 Task: Assign Nikrathi889@gmail.com as Assignee of Child Issue ChildIssue0000000216 of Issue Issue0000000108 in Backlog  in Scrum Project Project0000000022 in Jira. Assign Nikrathi889@gmail.com as Assignee of Child Issue ChildIssue0000000217 of Issue Issue0000000109 in Backlog  in Scrum Project Project0000000022 in Jira. Assign Nikrathi889@gmail.com as Assignee of Child Issue ChildIssue0000000218 of Issue Issue0000000109 in Backlog  in Scrum Project Project0000000022 in Jira. Assign Nikrathi889@gmail.com as Assignee of Child Issue ChildIssue0000000219 of Issue Issue0000000110 in Backlog  in Scrum Project Project0000000022 in Jira. Assign Nikrathi889@gmail.com as Assignee of Child Issue ChildIssue0000000220 of Issue Issue0000000110 in Backlog  in Scrum Project Project0000000022 in Jira
Action: Mouse moved to (653, 441)
Screenshot: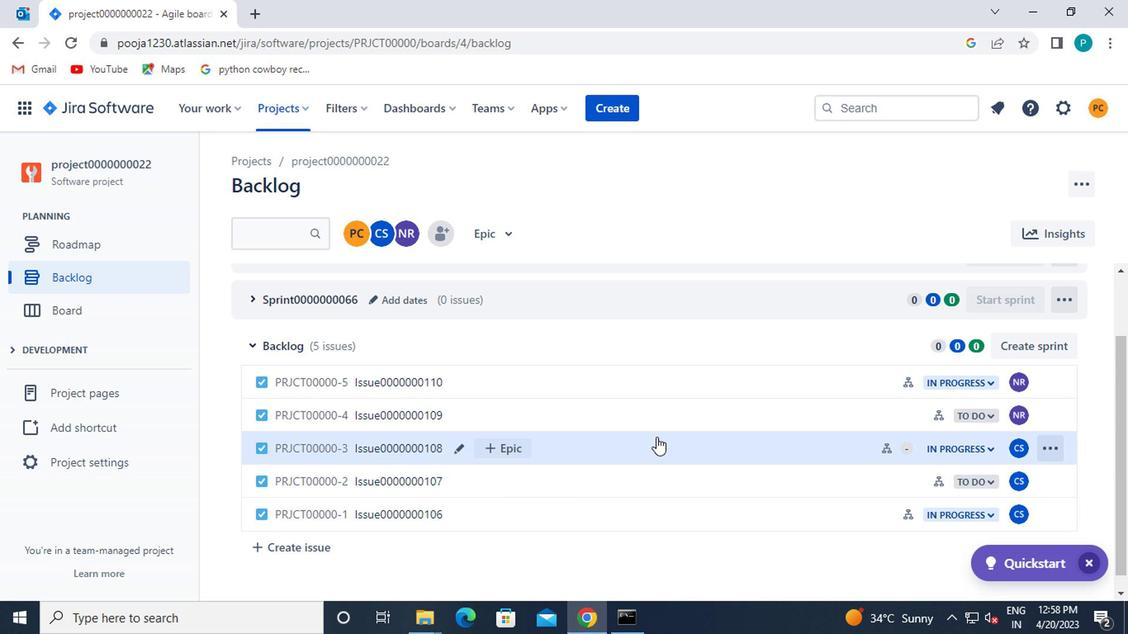 
Action: Mouse pressed left at (653, 441)
Screenshot: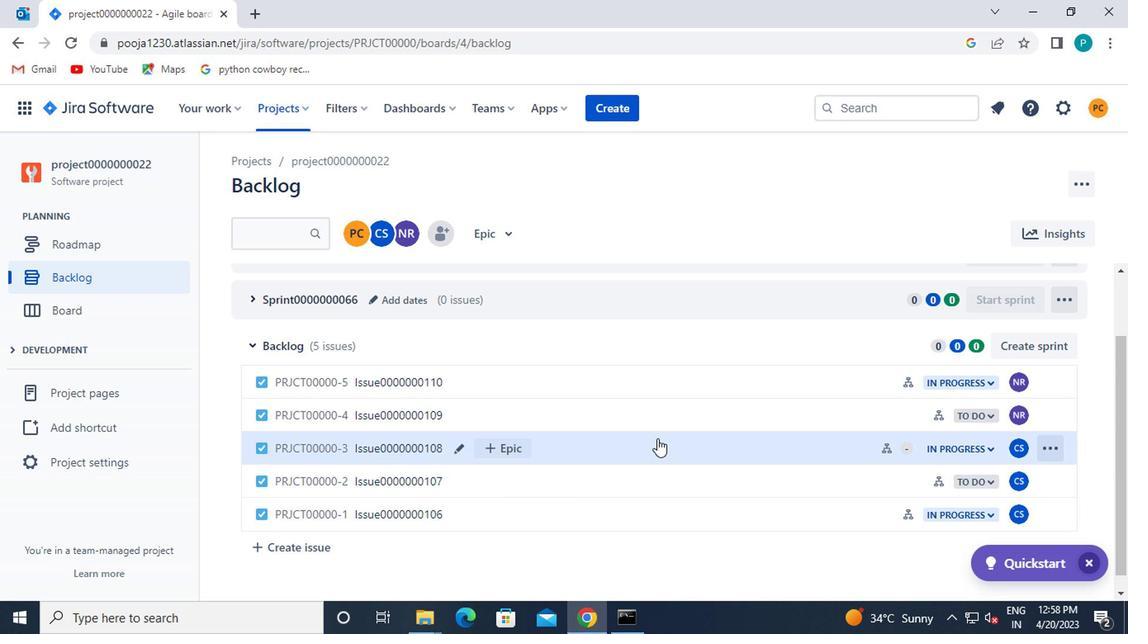 
Action: Mouse moved to (823, 357)
Screenshot: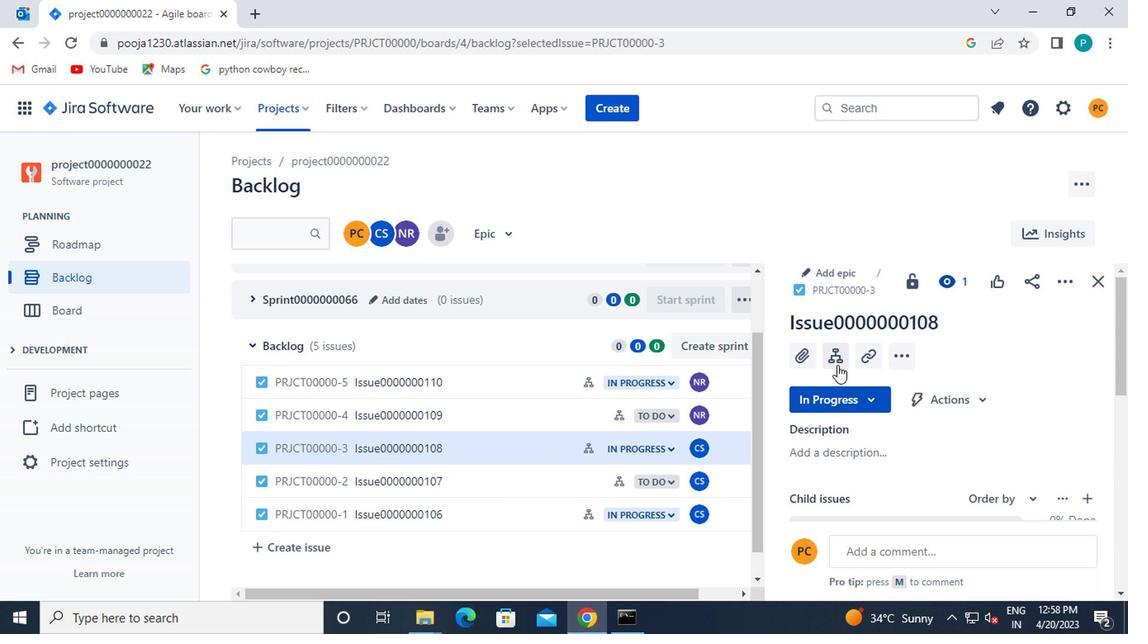 
Action: Mouse pressed left at (823, 357)
Screenshot: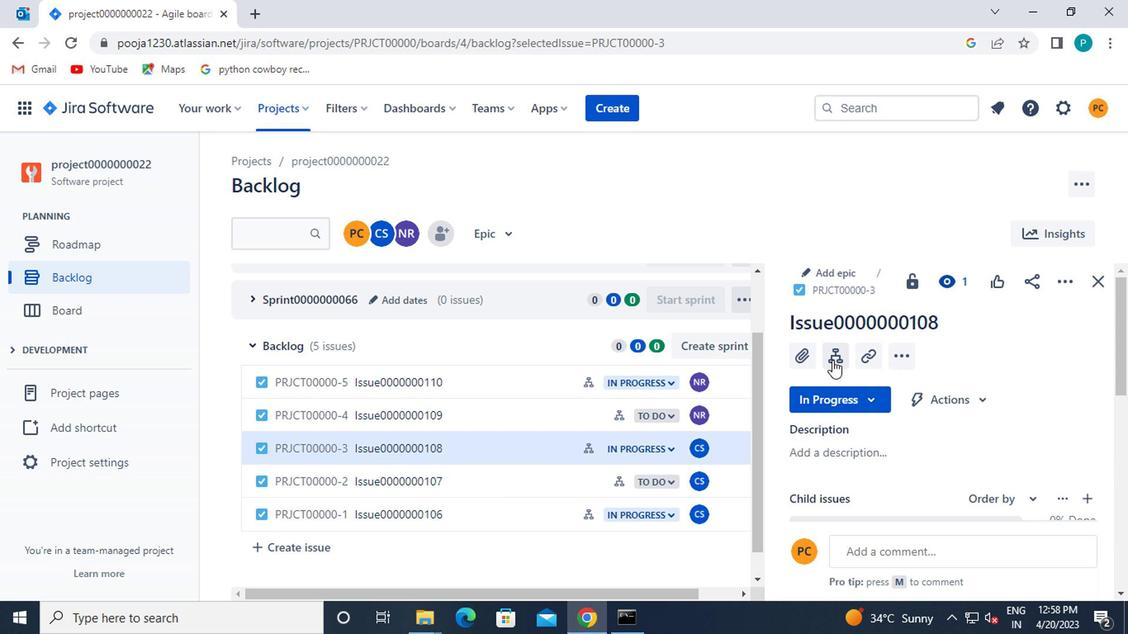 
Action: Mouse moved to (1012, 377)
Screenshot: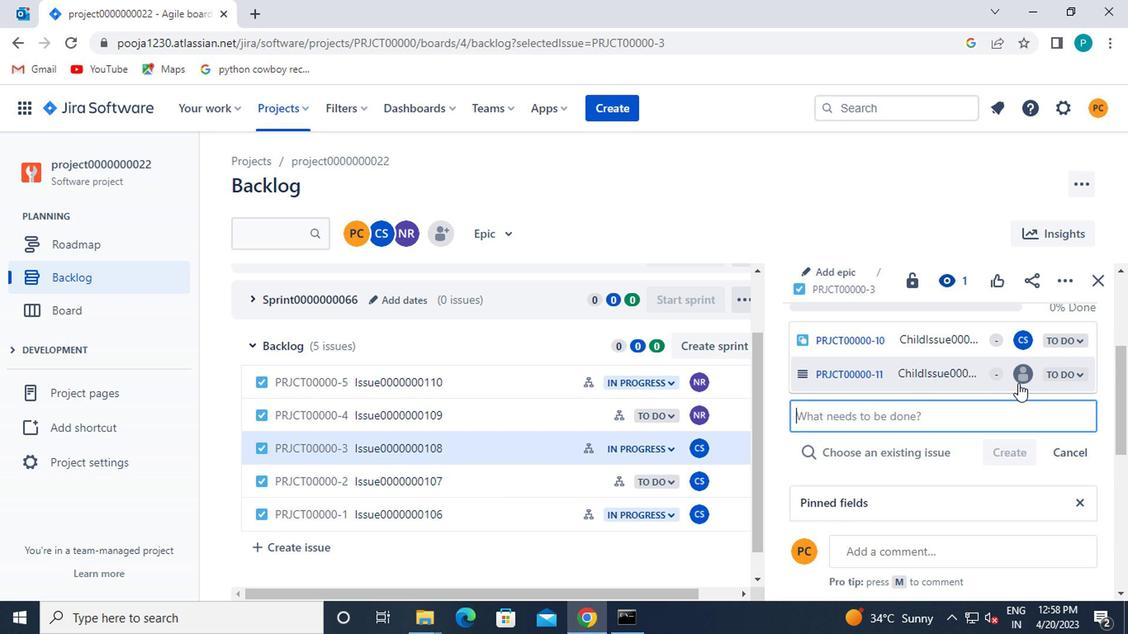 
Action: Mouse pressed left at (1012, 377)
Screenshot: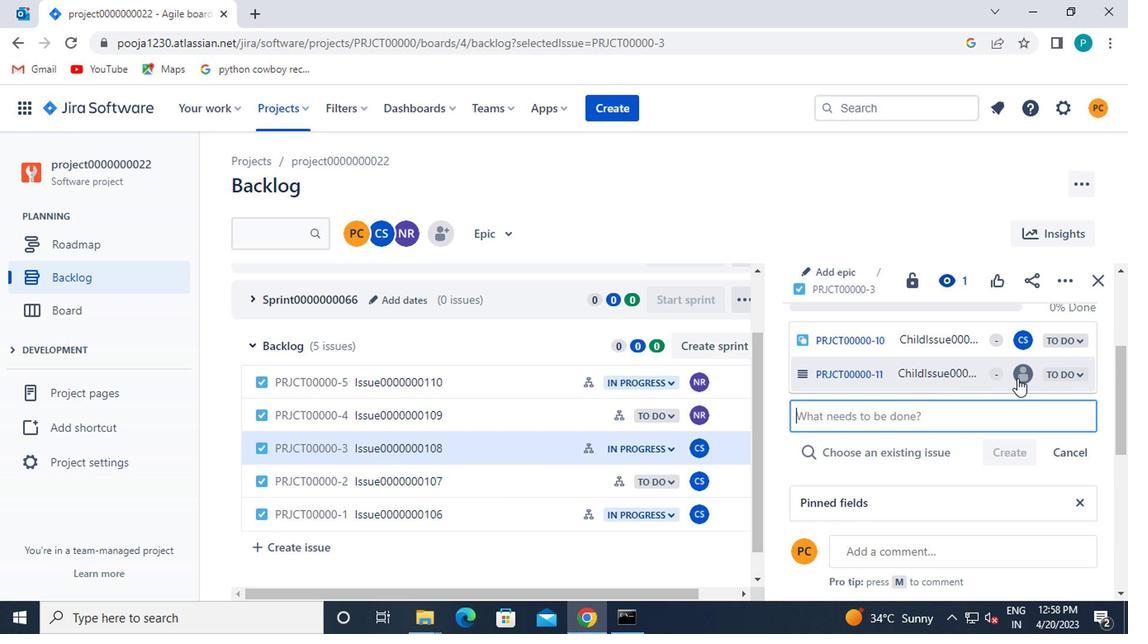 
Action: Mouse moved to (874, 441)
Screenshot: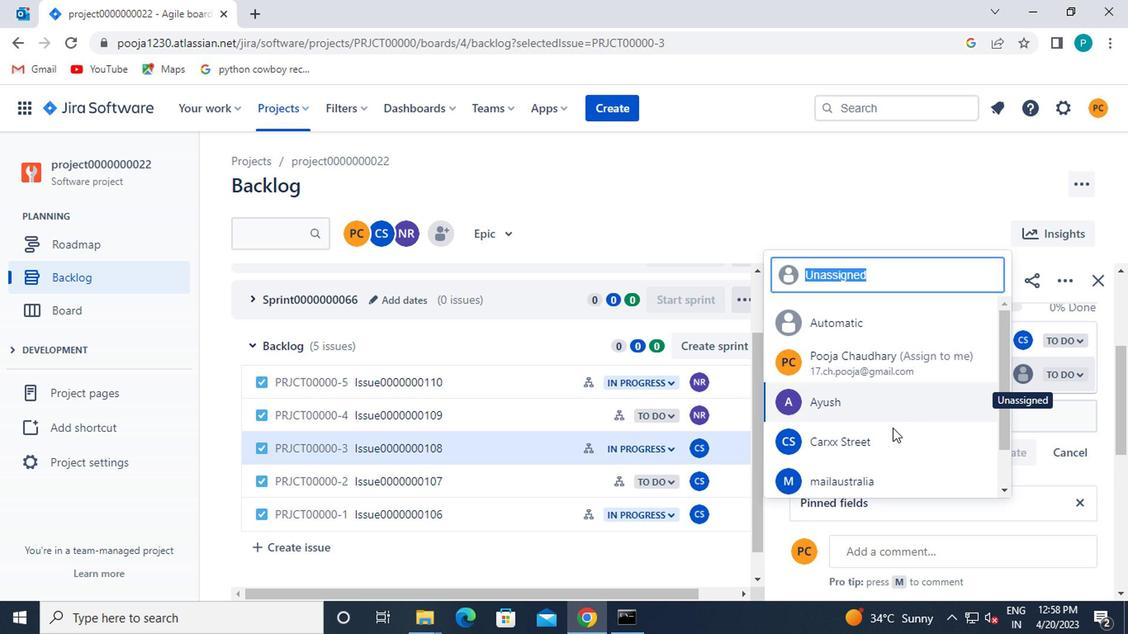 
Action: Mouse scrolled (874, 440) with delta (0, -1)
Screenshot: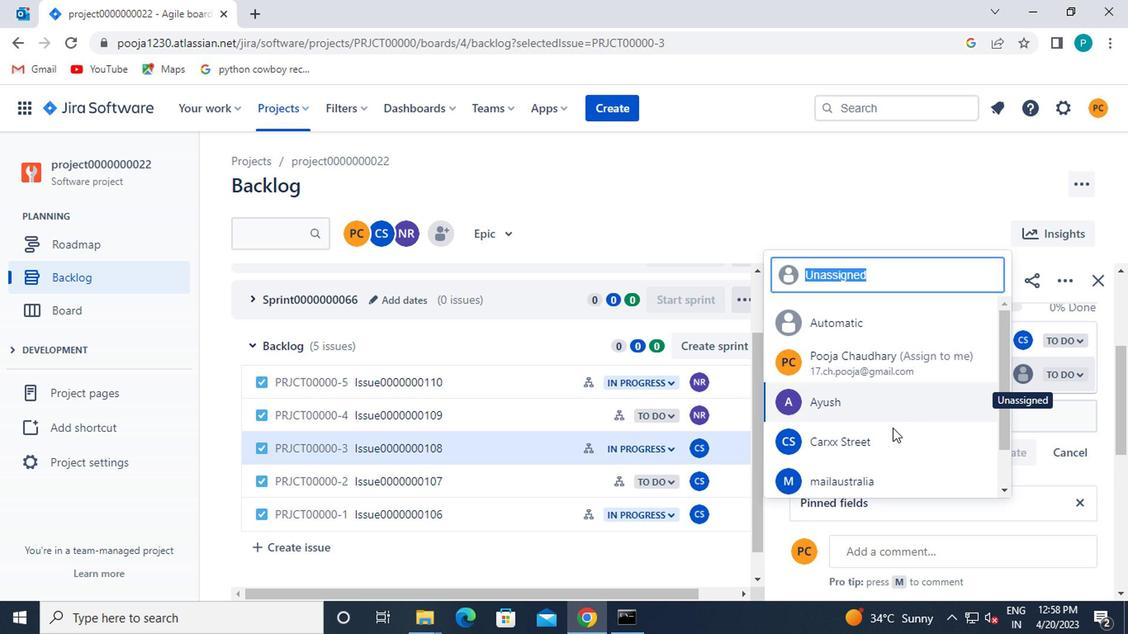
Action: Mouse moved to (872, 445)
Screenshot: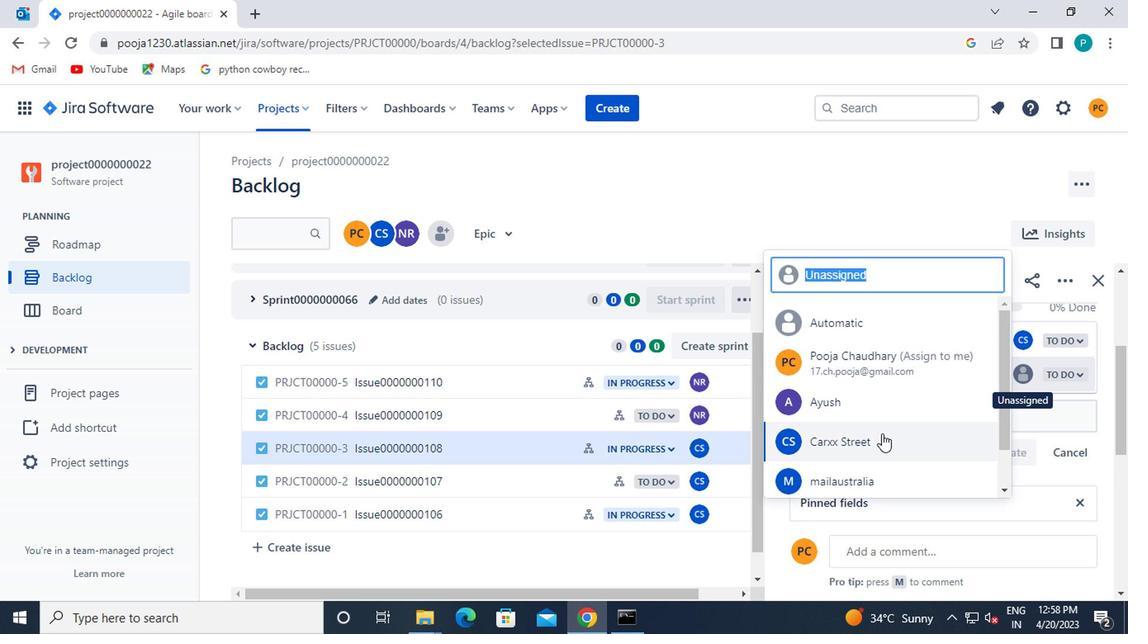 
Action: Mouse scrolled (872, 445) with delta (0, 0)
Screenshot: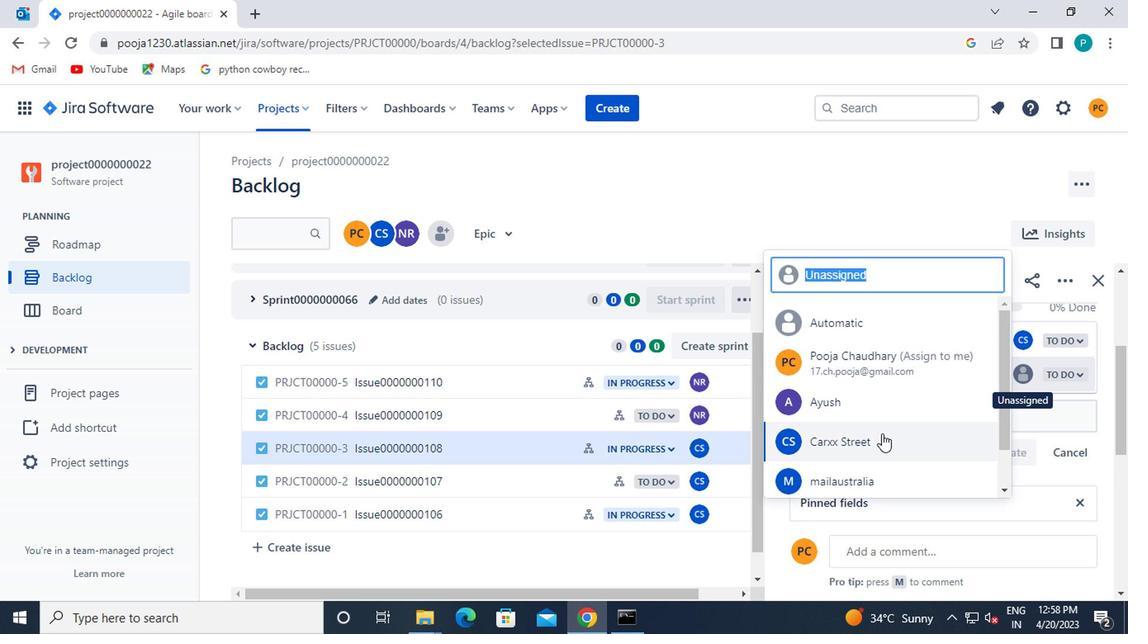 
Action: Mouse moved to (866, 463)
Screenshot: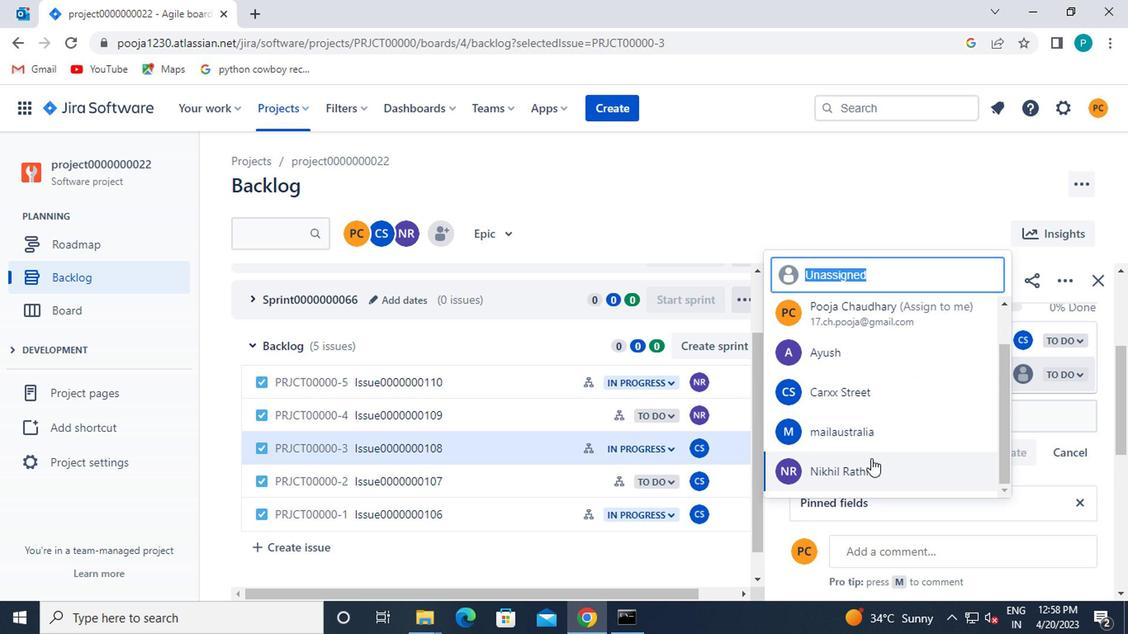 
Action: Mouse pressed left at (866, 463)
Screenshot: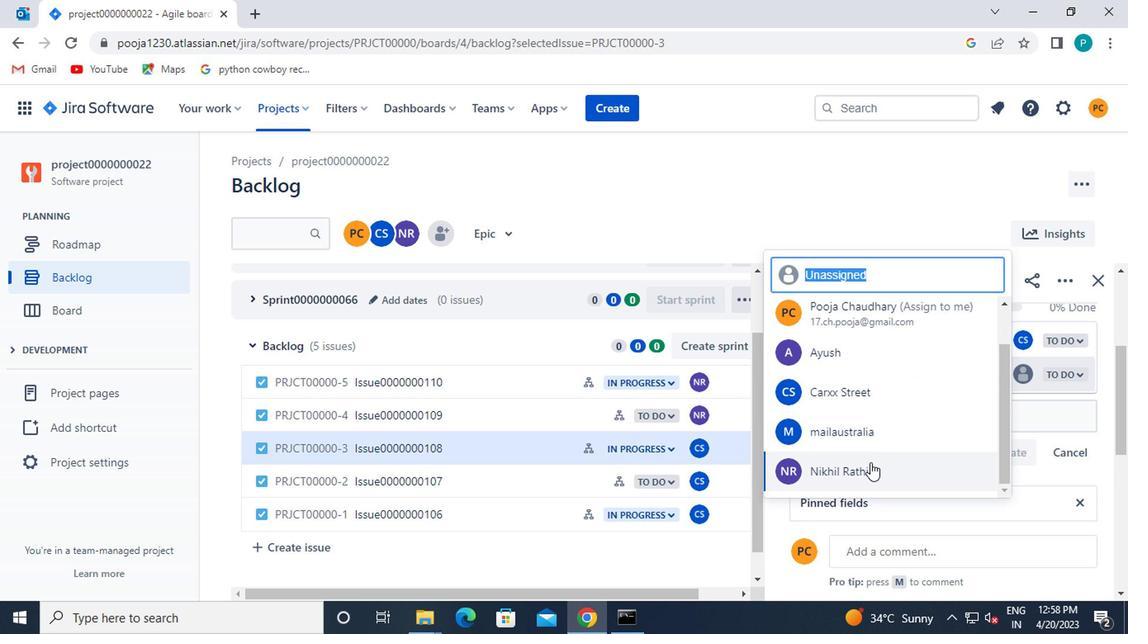 
Action: Mouse moved to (560, 411)
Screenshot: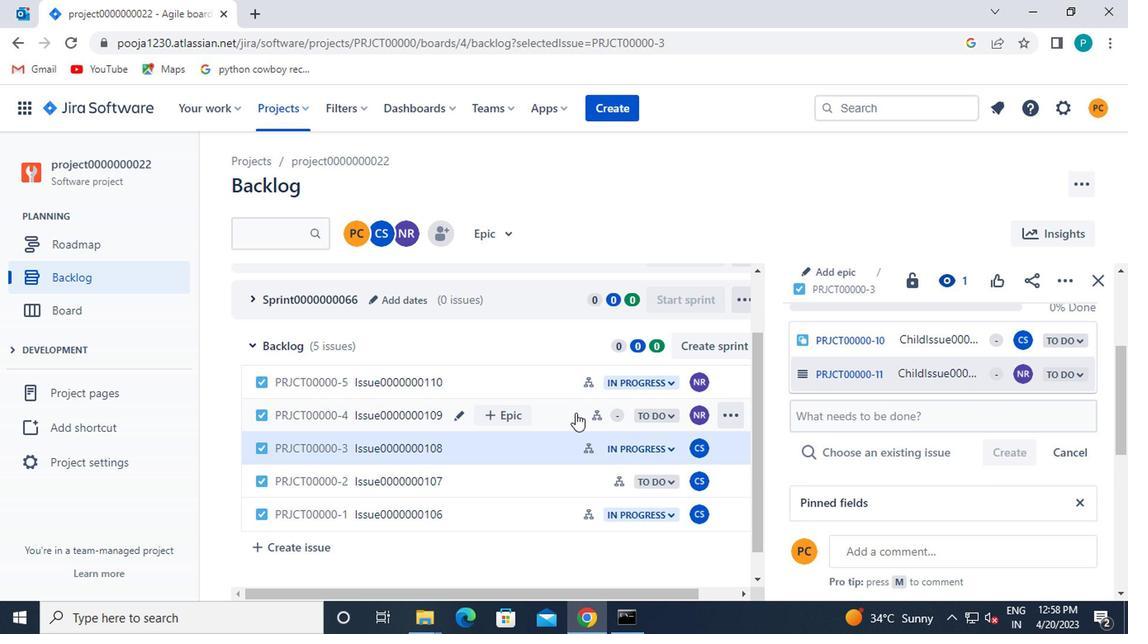 
Action: Mouse pressed left at (560, 411)
Screenshot: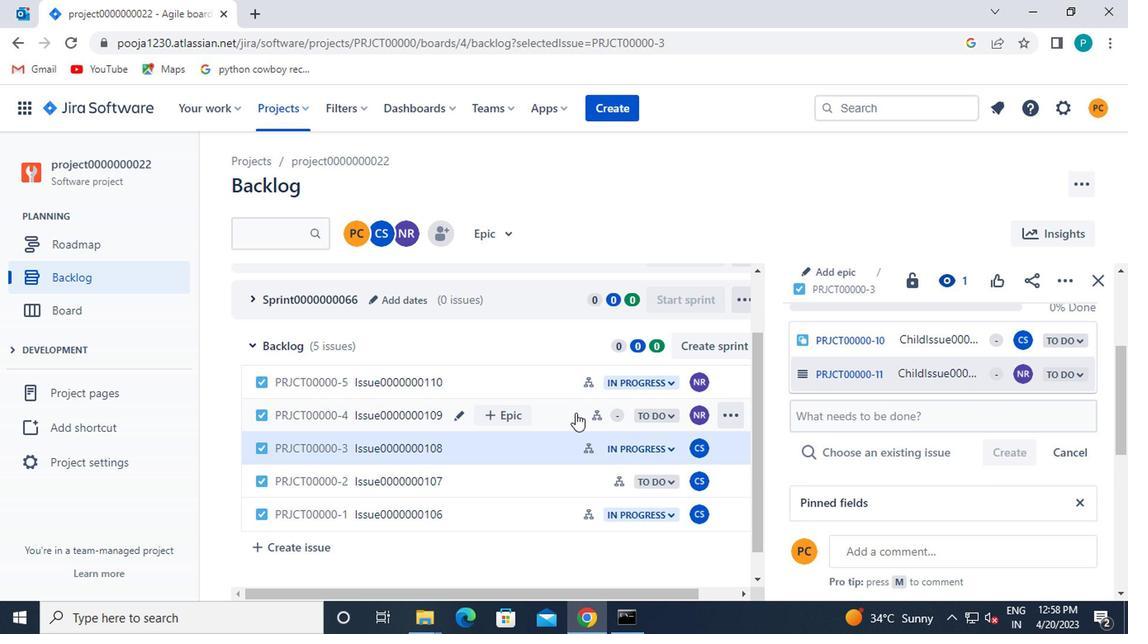 
Action: Mouse moved to (827, 360)
Screenshot: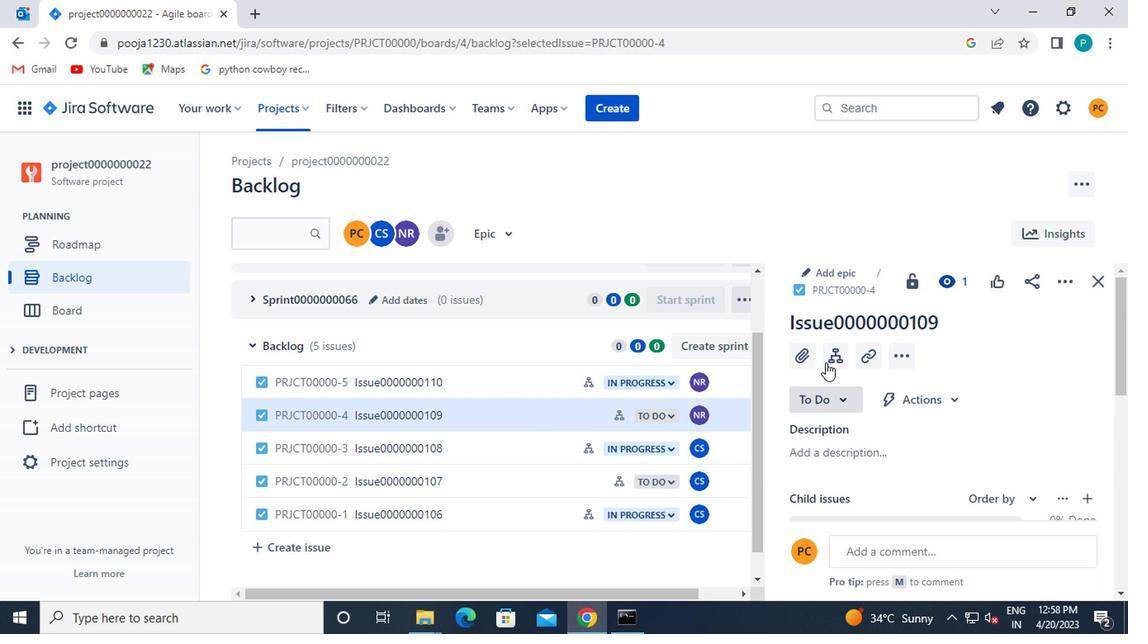
Action: Mouse pressed left at (827, 360)
Screenshot: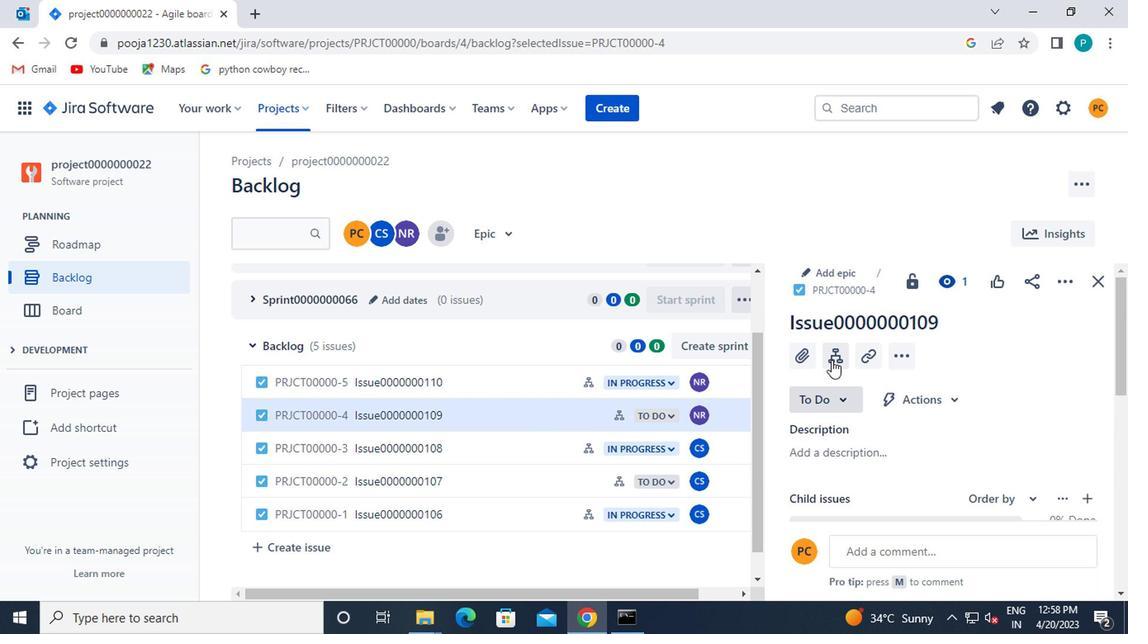 
Action: Mouse moved to (1018, 339)
Screenshot: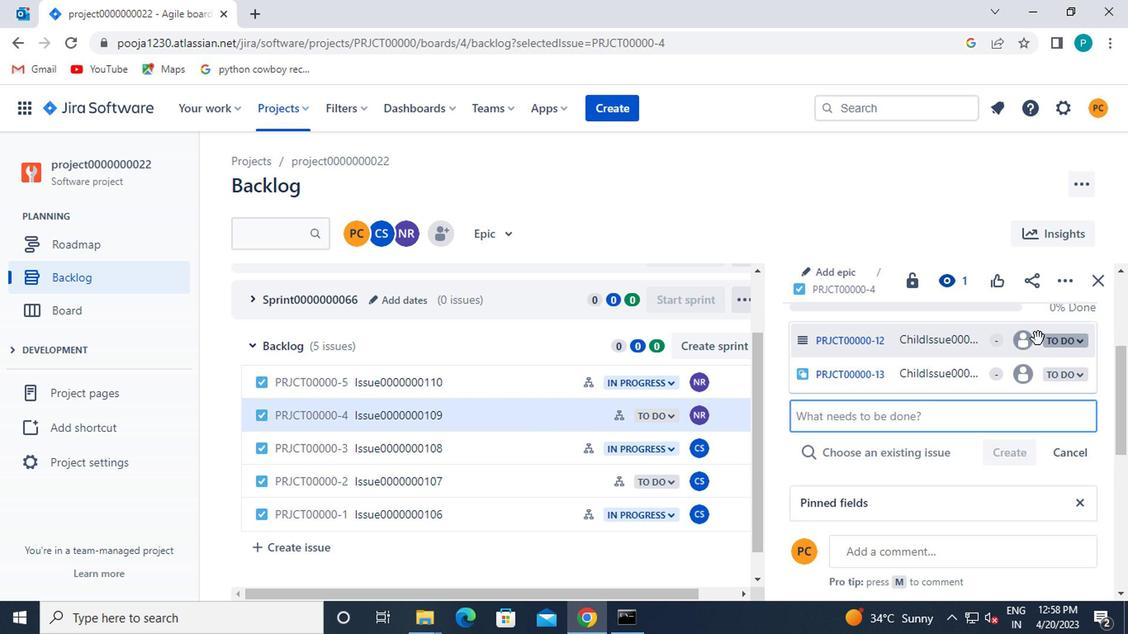 
Action: Mouse pressed left at (1018, 339)
Screenshot: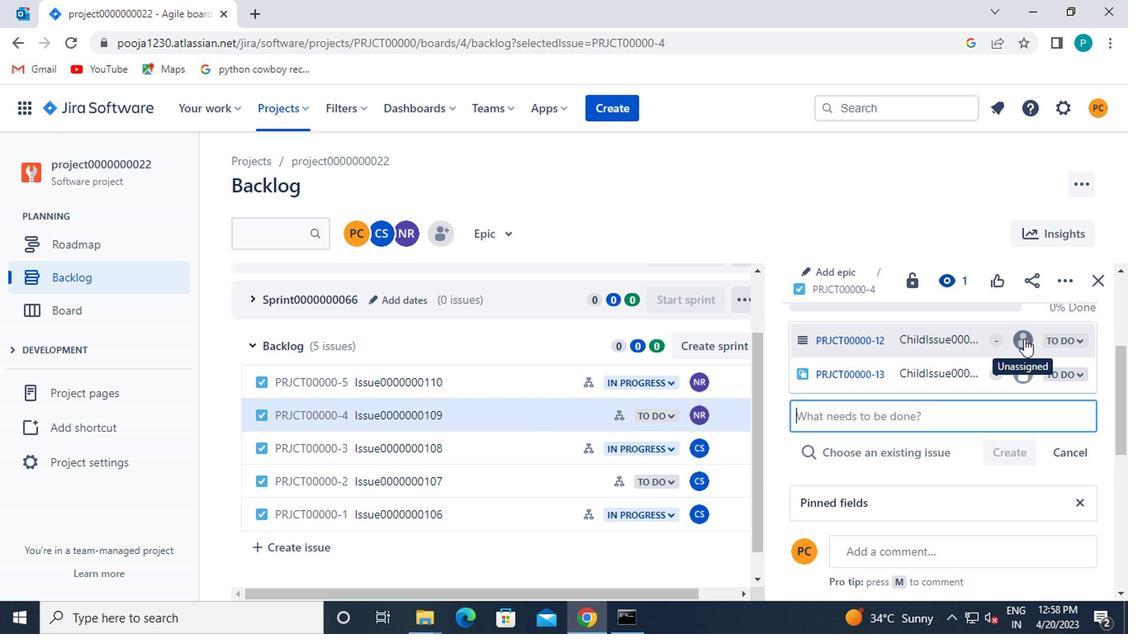 
Action: Mouse moved to (858, 445)
Screenshot: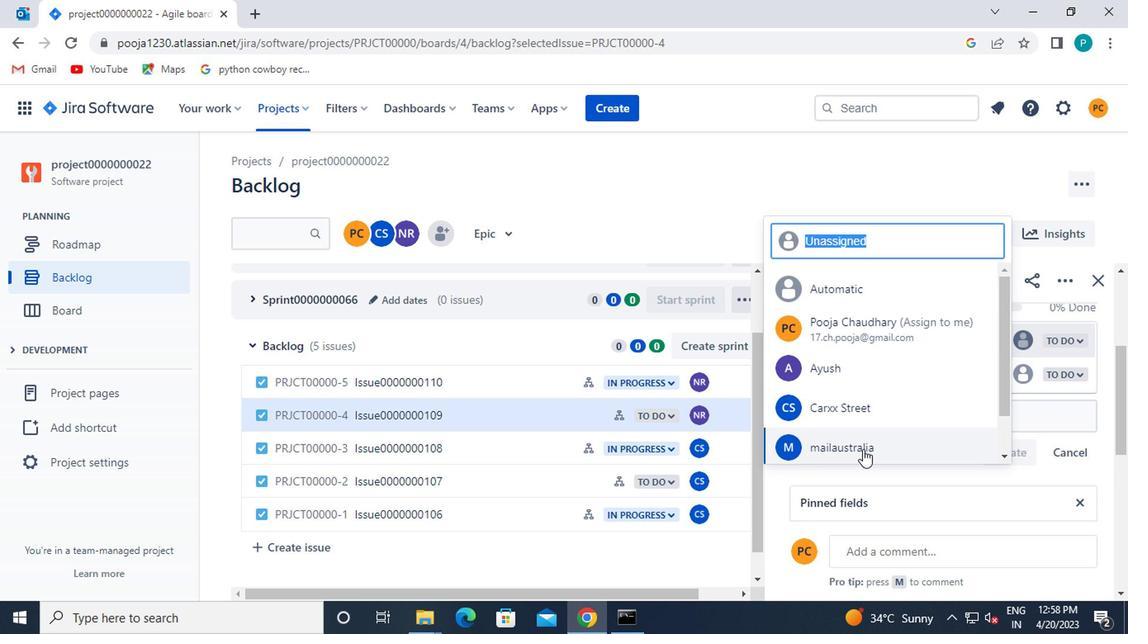 
Action: Mouse scrolled (858, 445) with delta (0, 0)
Screenshot: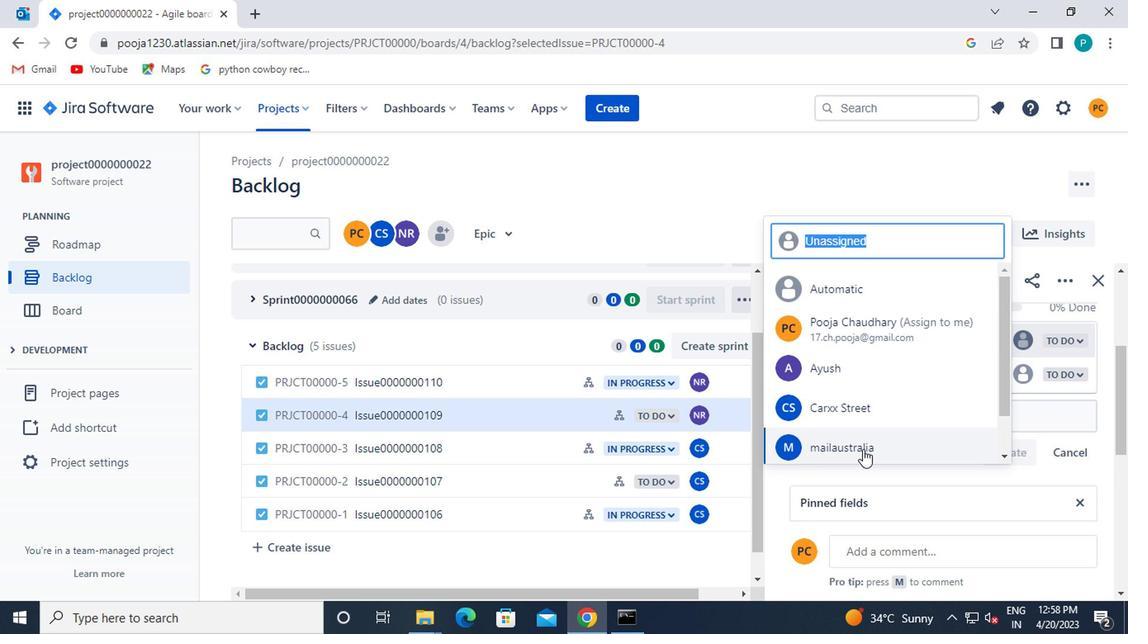
Action: Mouse scrolled (858, 445) with delta (0, 0)
Screenshot: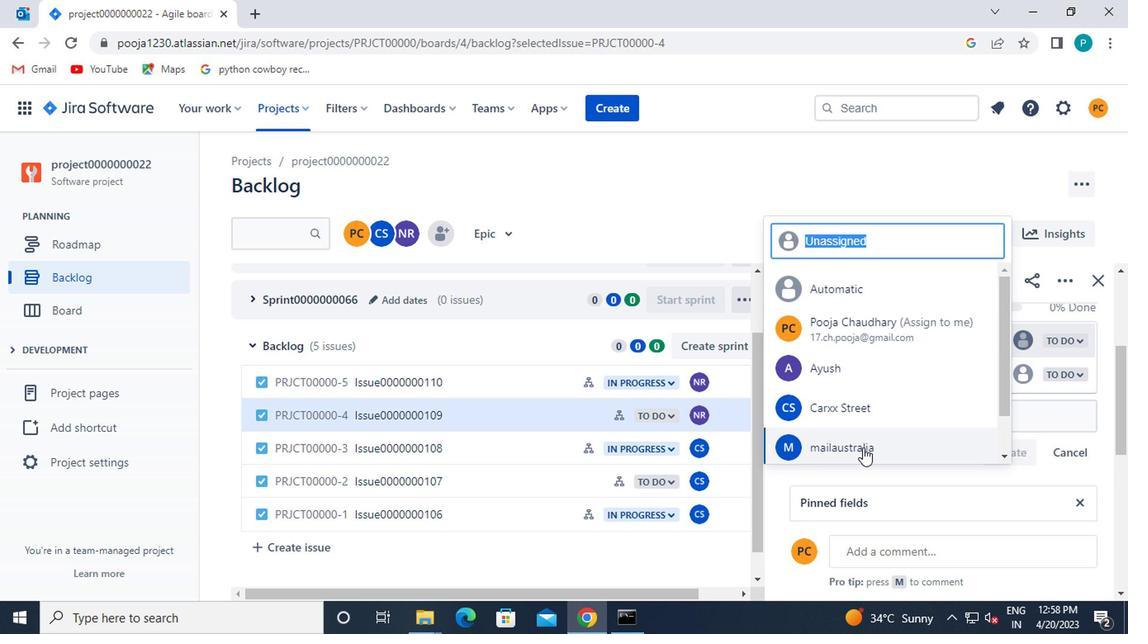
Action: Mouse moved to (856, 441)
Screenshot: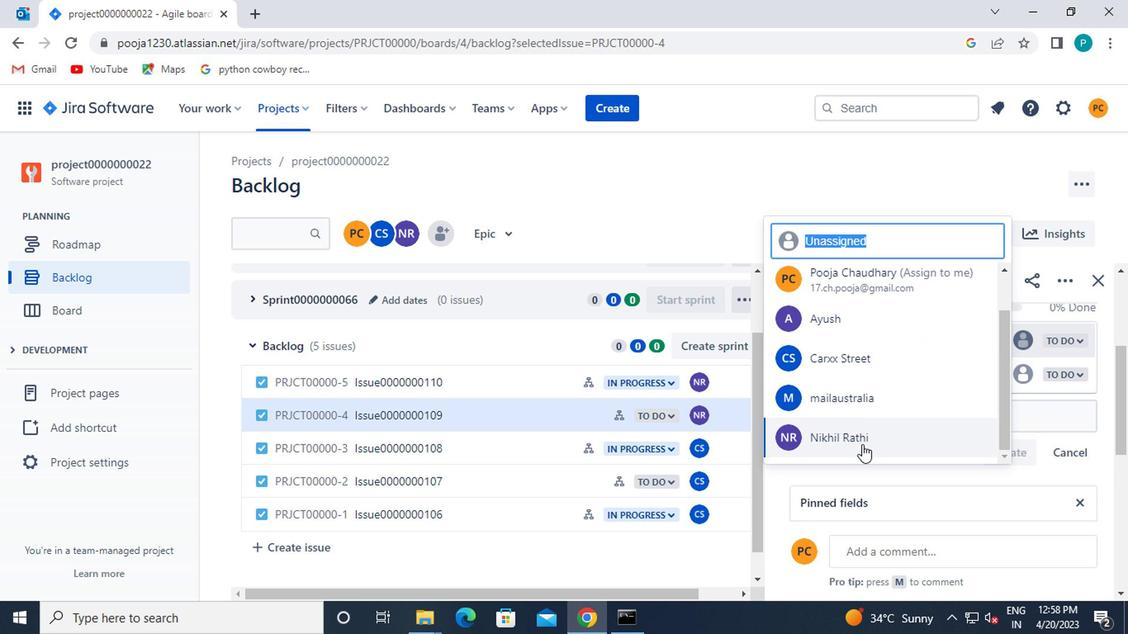 
Action: Mouse pressed left at (856, 441)
Screenshot: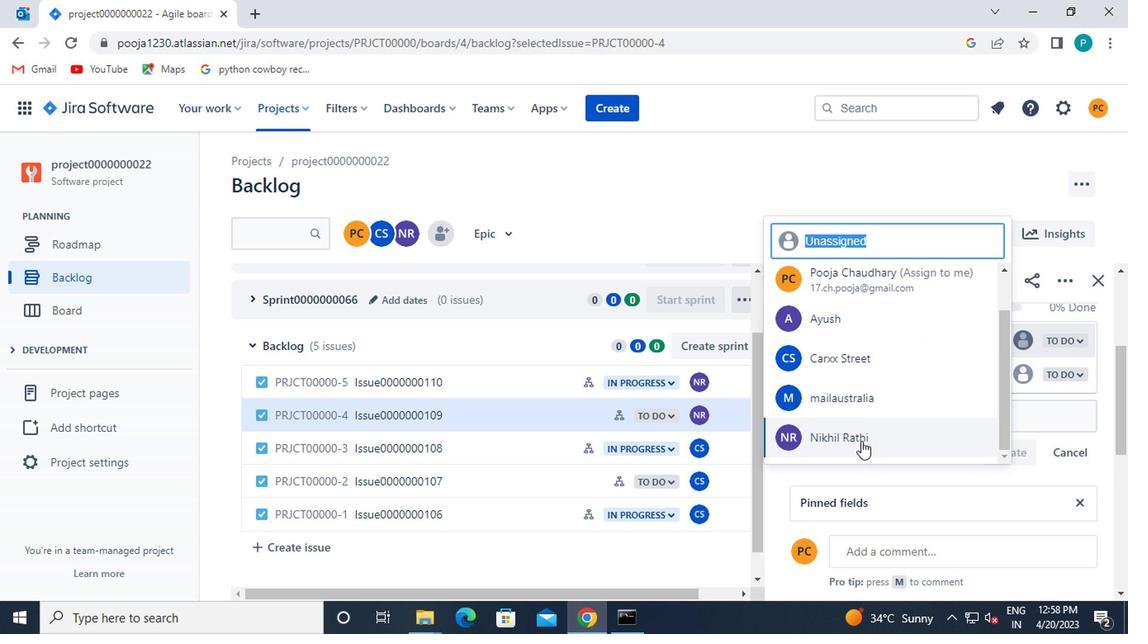 
Action: Mouse moved to (1014, 376)
Screenshot: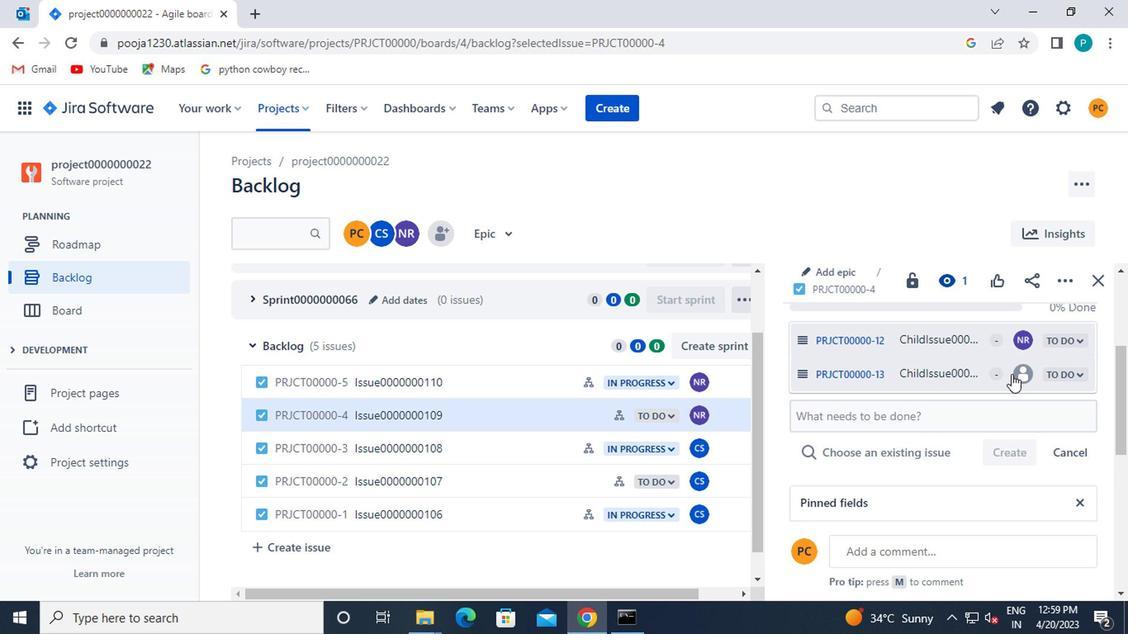 
Action: Mouse pressed left at (1014, 376)
Screenshot: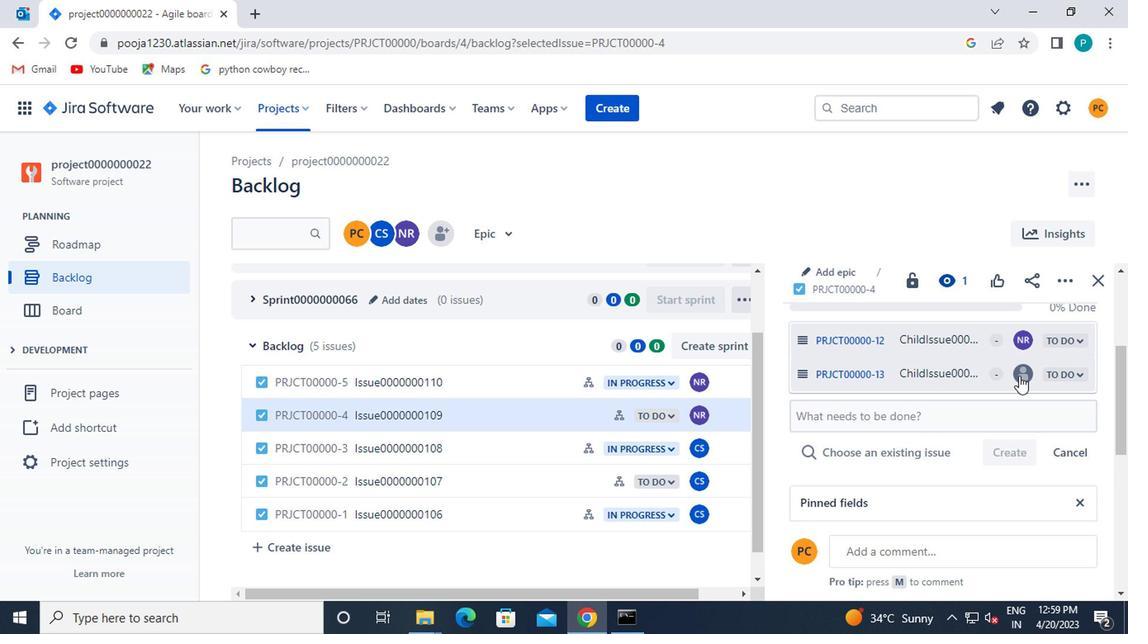 
Action: Mouse moved to (924, 403)
Screenshot: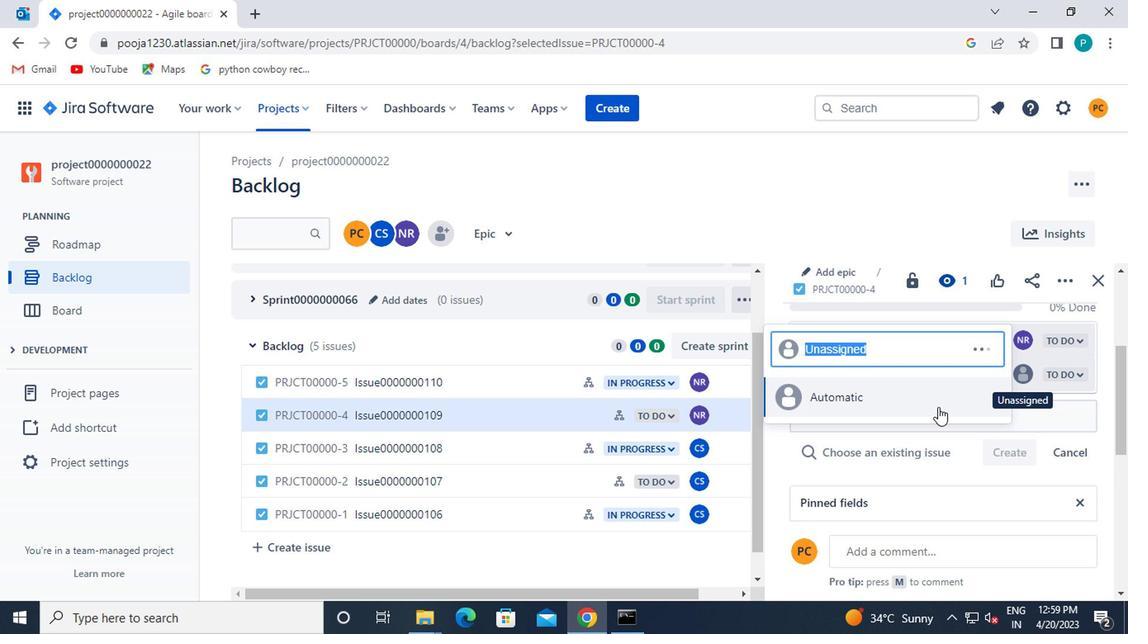 
Action: Mouse scrolled (924, 401) with delta (0, -1)
Screenshot: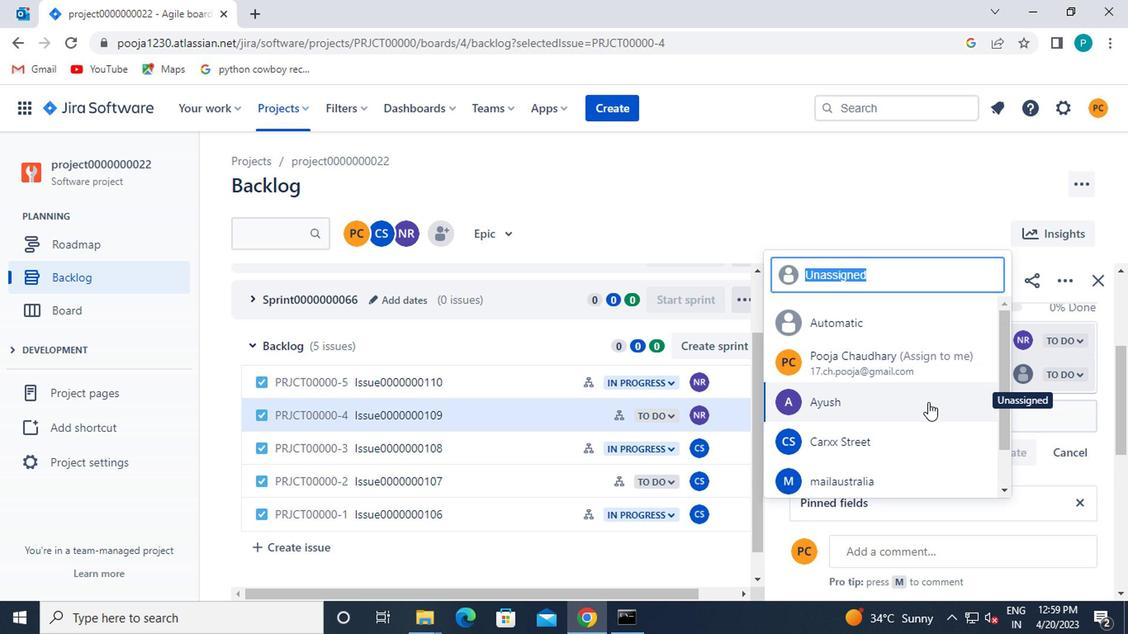 
Action: Mouse scrolled (924, 401) with delta (0, -1)
Screenshot: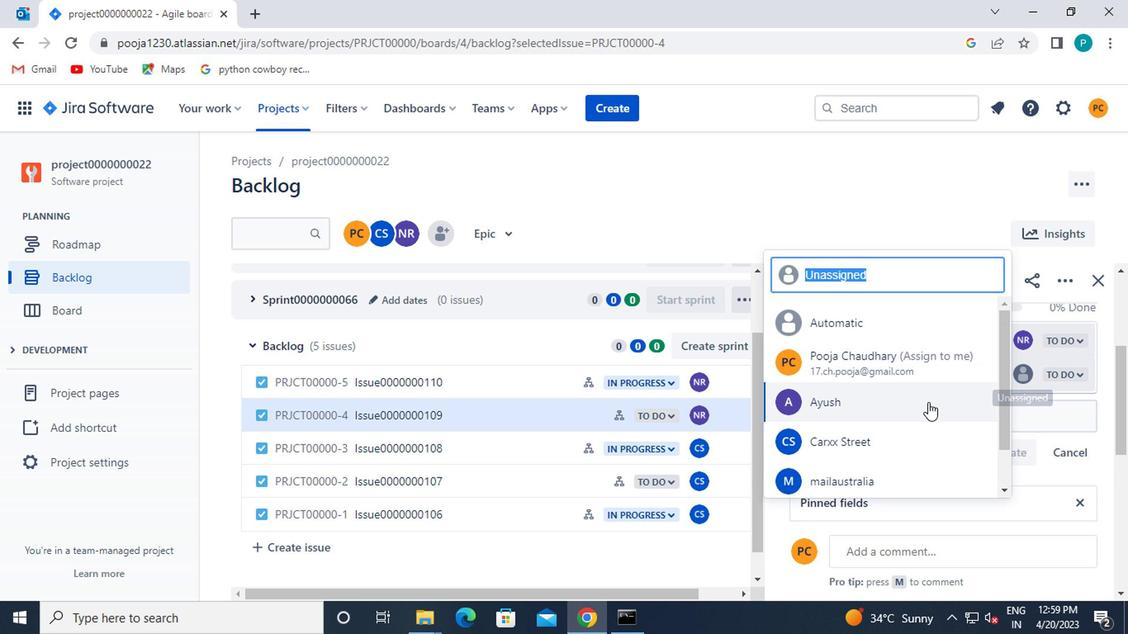 
Action: Mouse scrolled (924, 401) with delta (0, -1)
Screenshot: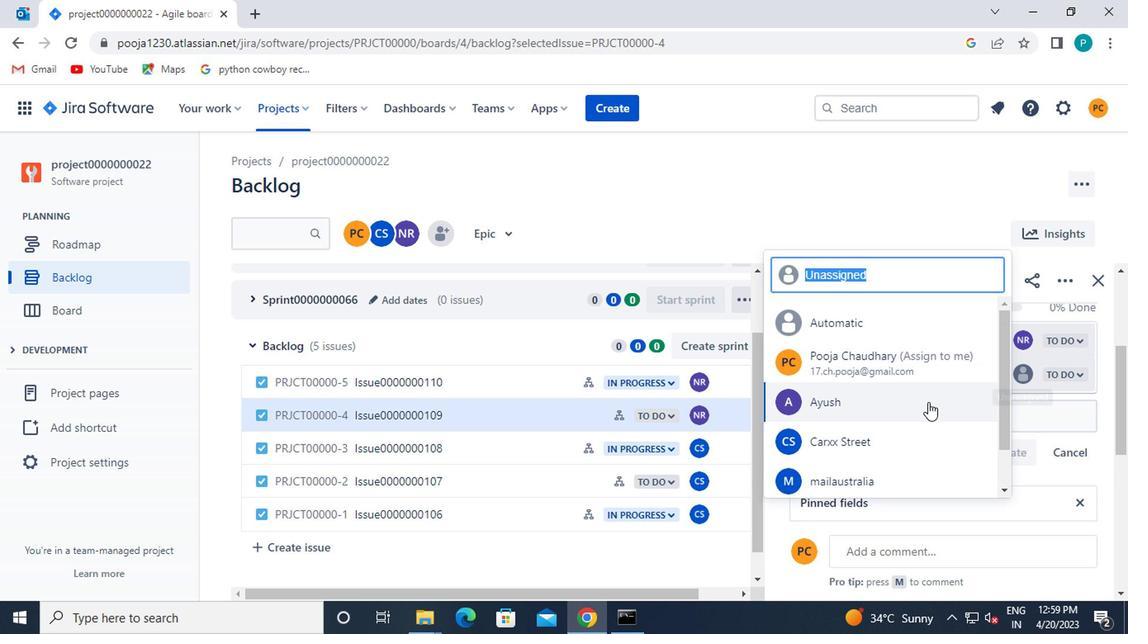 
Action: Mouse moved to (924, 403)
Screenshot: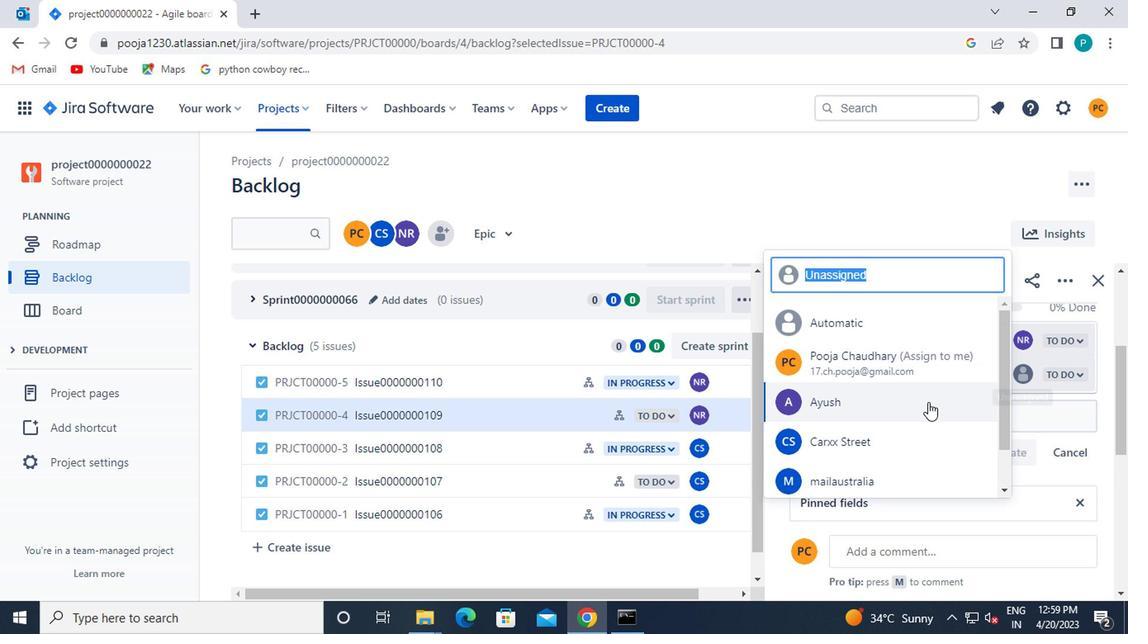
Action: Mouse scrolled (924, 401) with delta (0, -1)
Screenshot: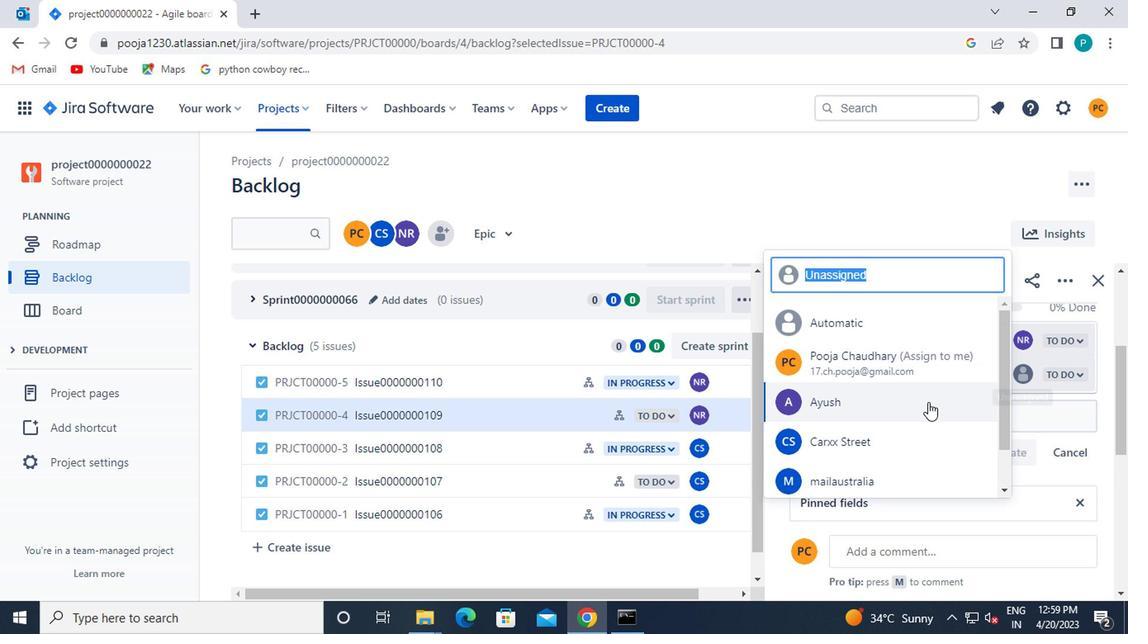 
Action: Mouse moved to (911, 468)
Screenshot: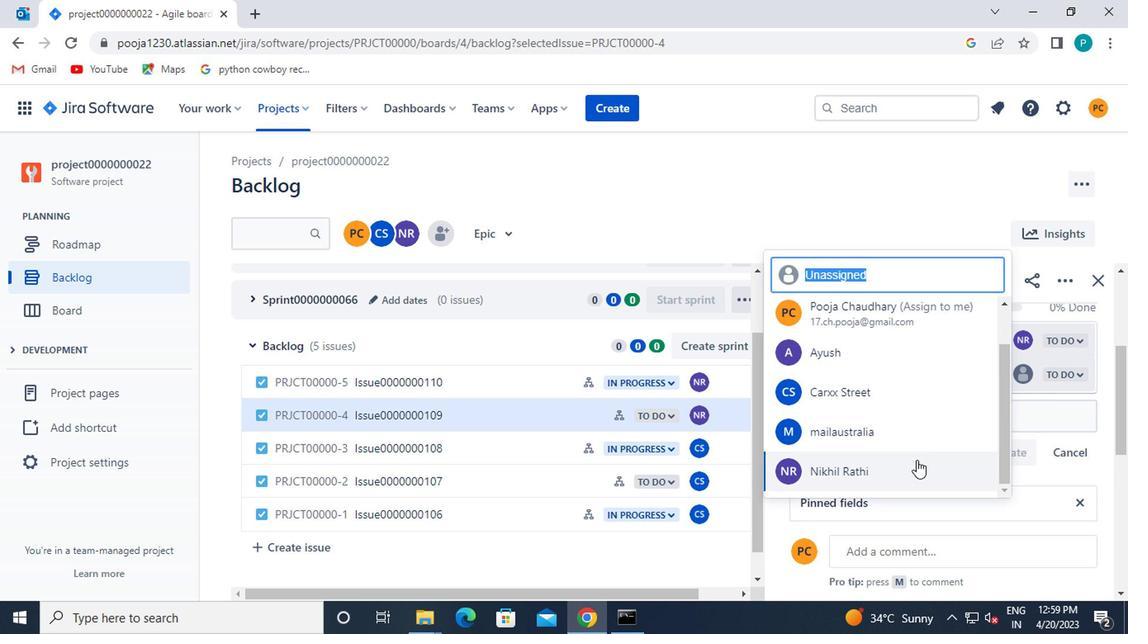 
Action: Mouse pressed left at (911, 468)
Screenshot: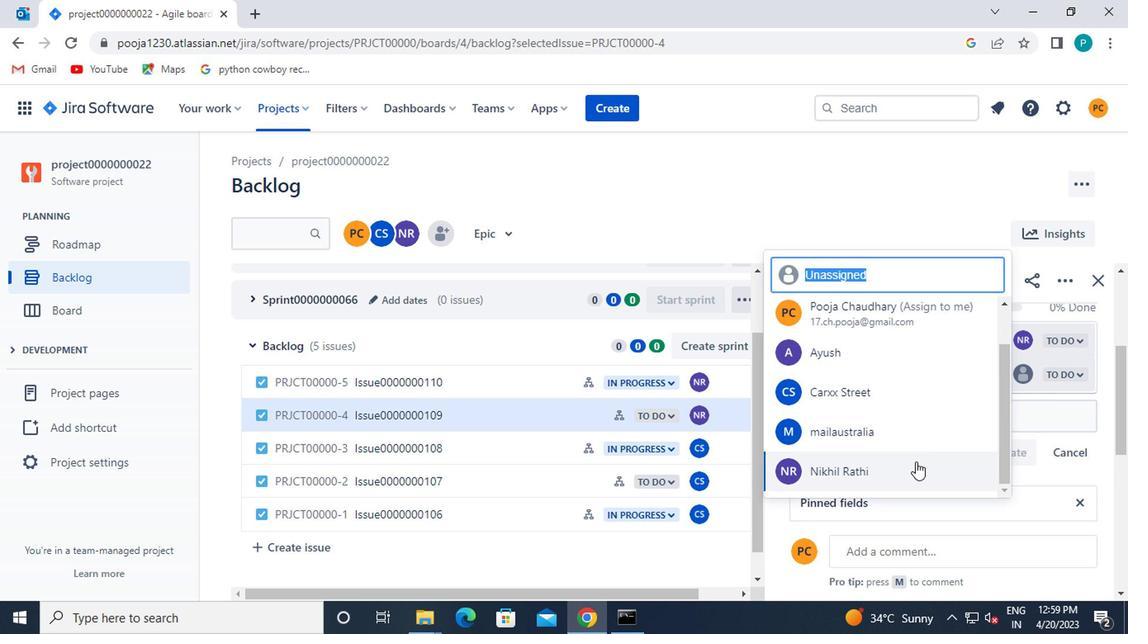 
Action: Mouse moved to (549, 383)
Screenshot: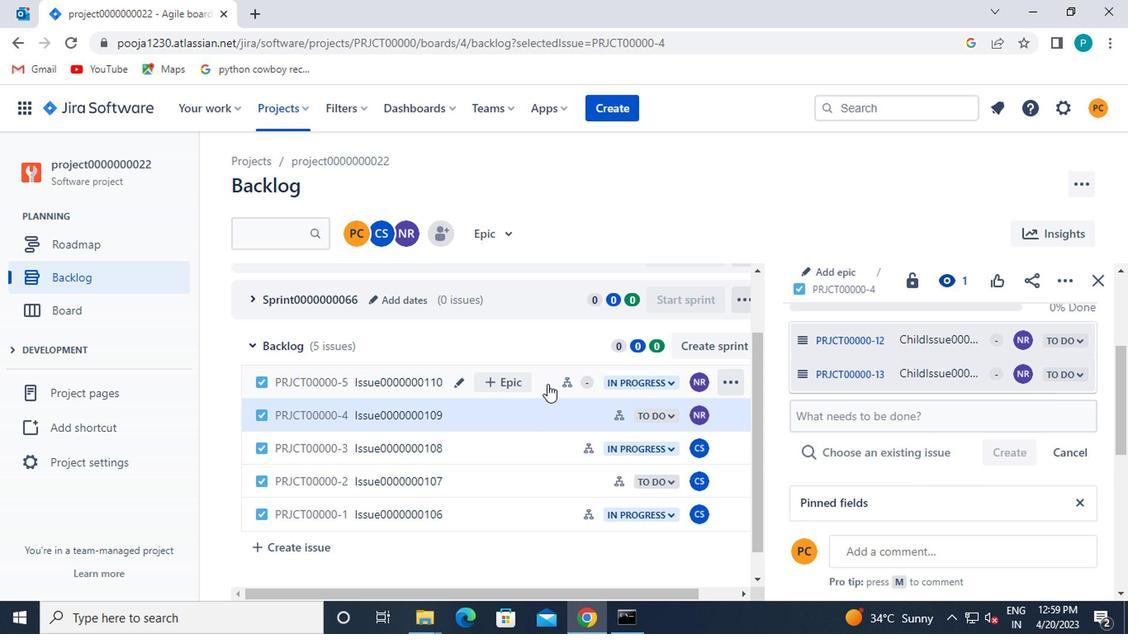 
Action: Mouse pressed left at (549, 383)
Screenshot: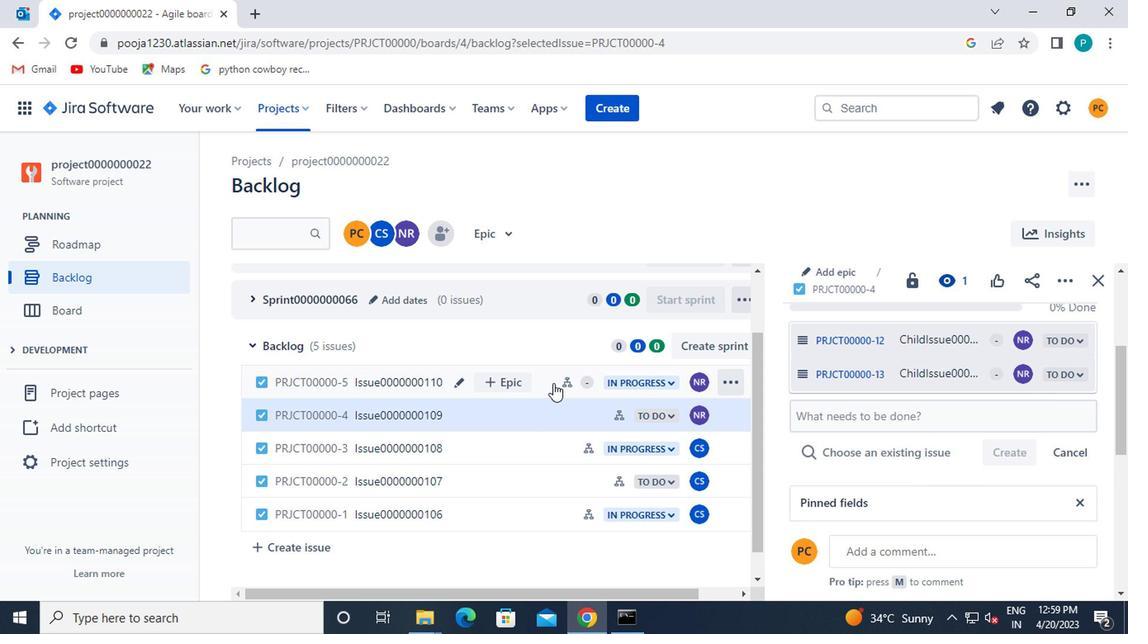 
Action: Mouse moved to (822, 355)
Screenshot: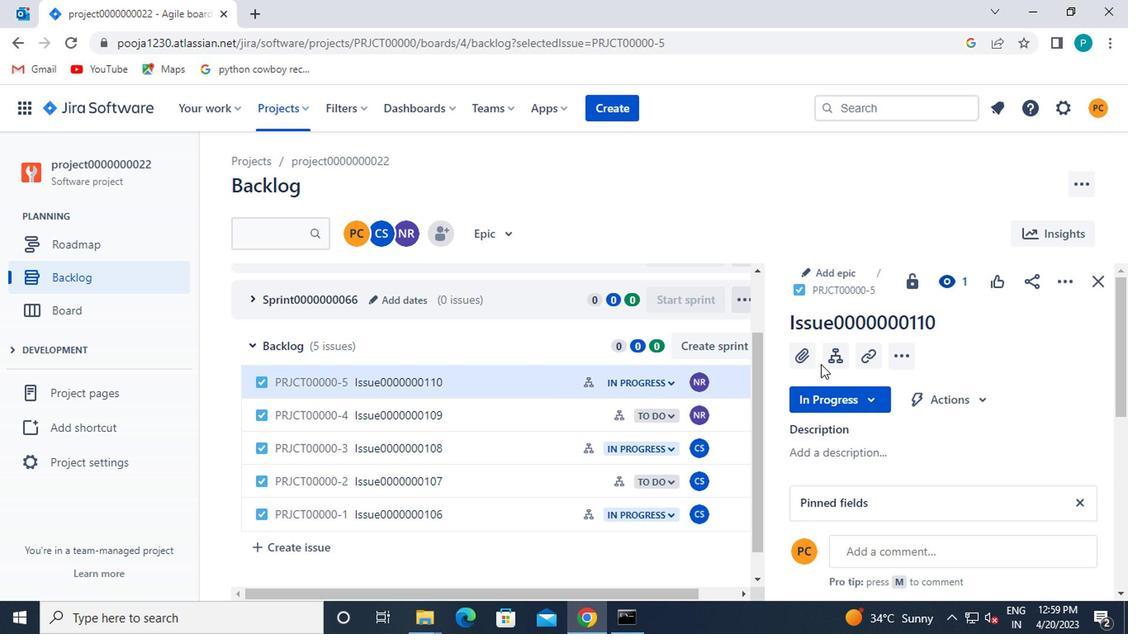 
Action: Mouse pressed left at (822, 355)
Screenshot: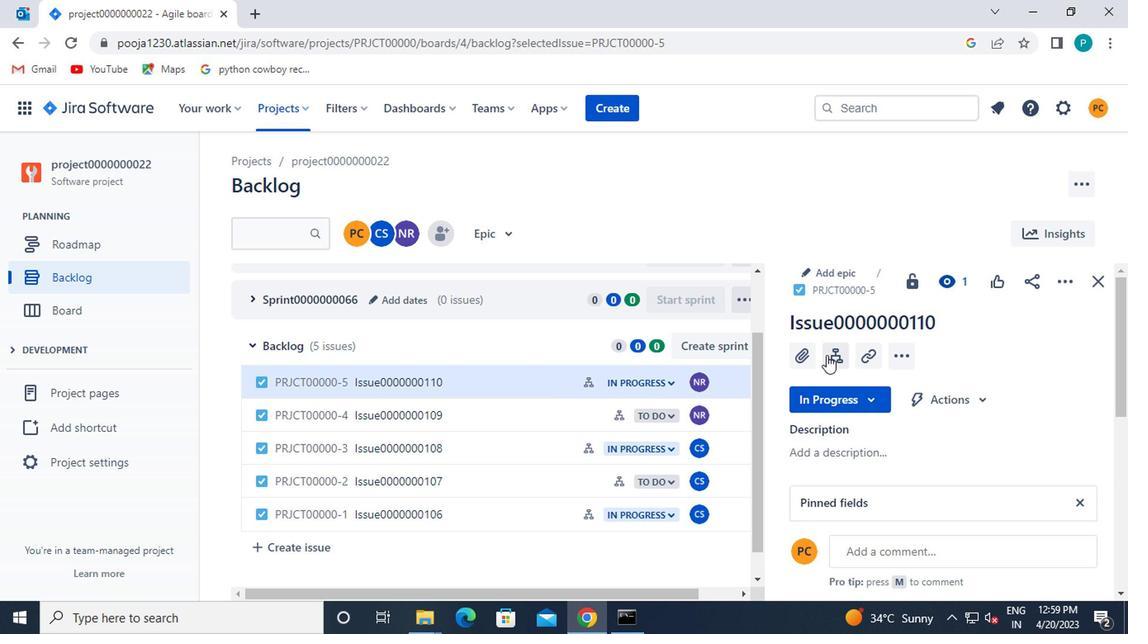 
Action: Mouse moved to (1021, 340)
Screenshot: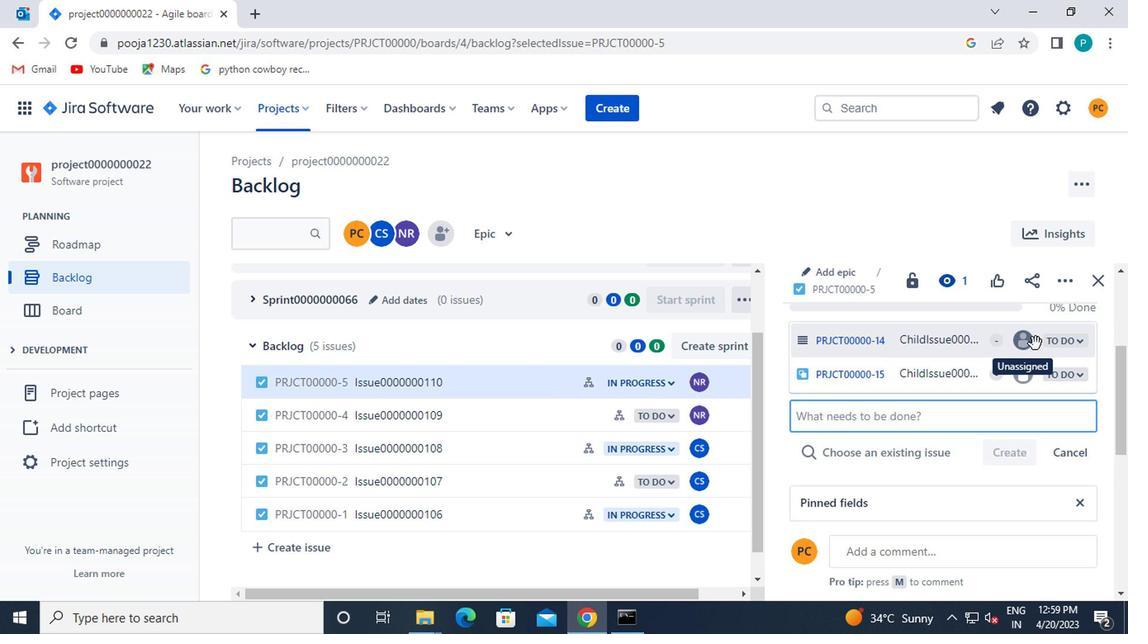 
Action: Mouse pressed left at (1021, 340)
Screenshot: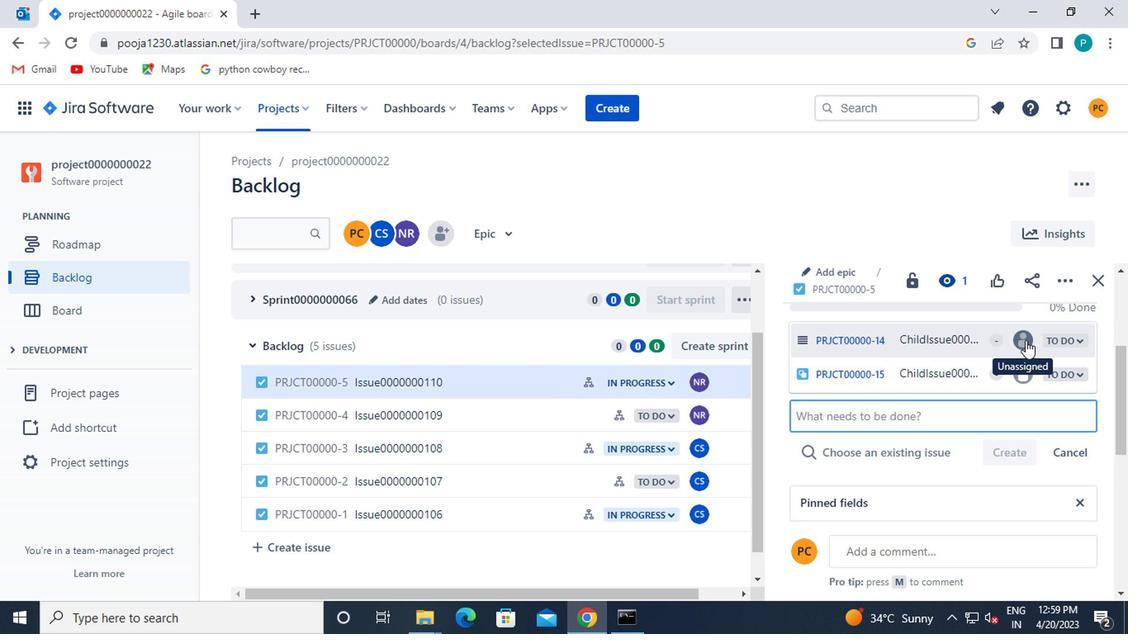 
Action: Mouse moved to (911, 387)
Screenshot: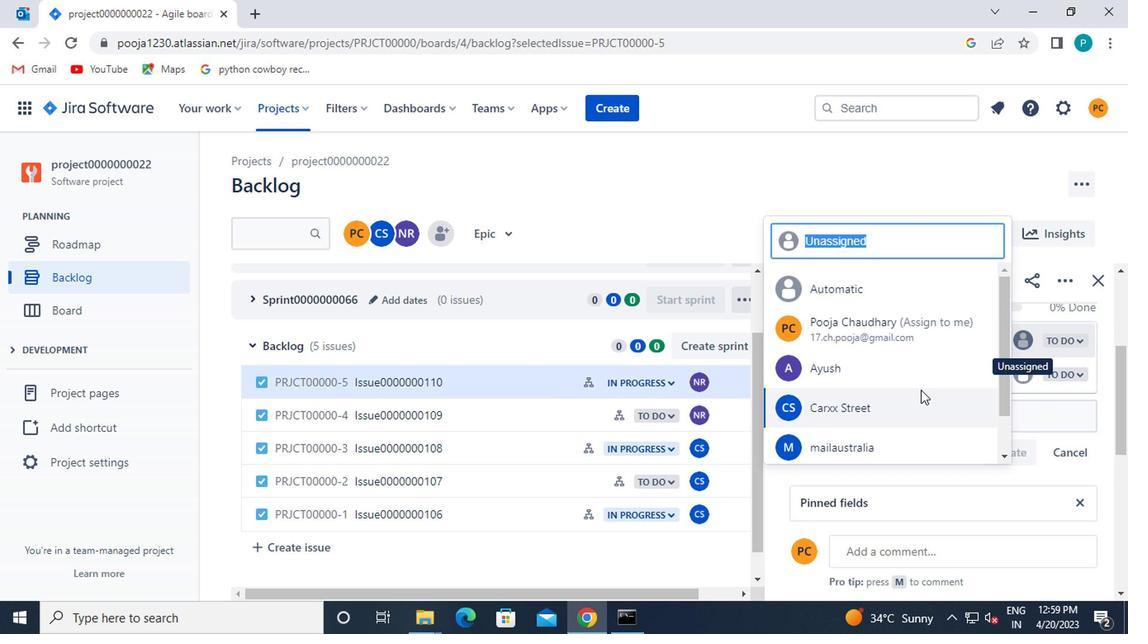 
Action: Mouse scrolled (911, 387) with delta (0, 0)
Screenshot: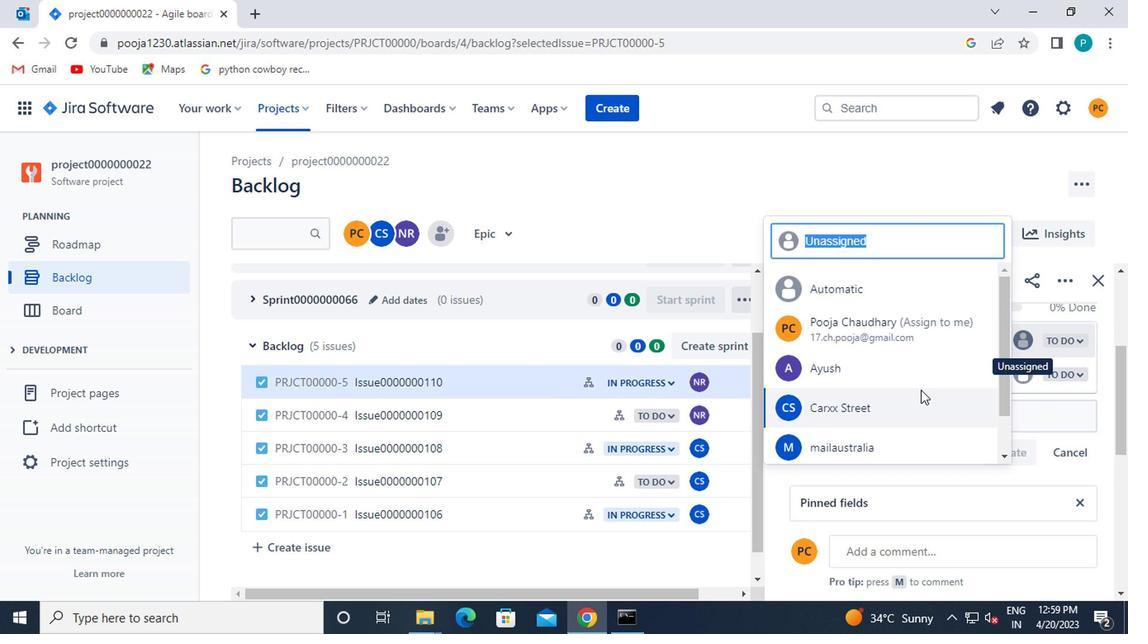 
Action: Mouse moved to (910, 387)
Screenshot: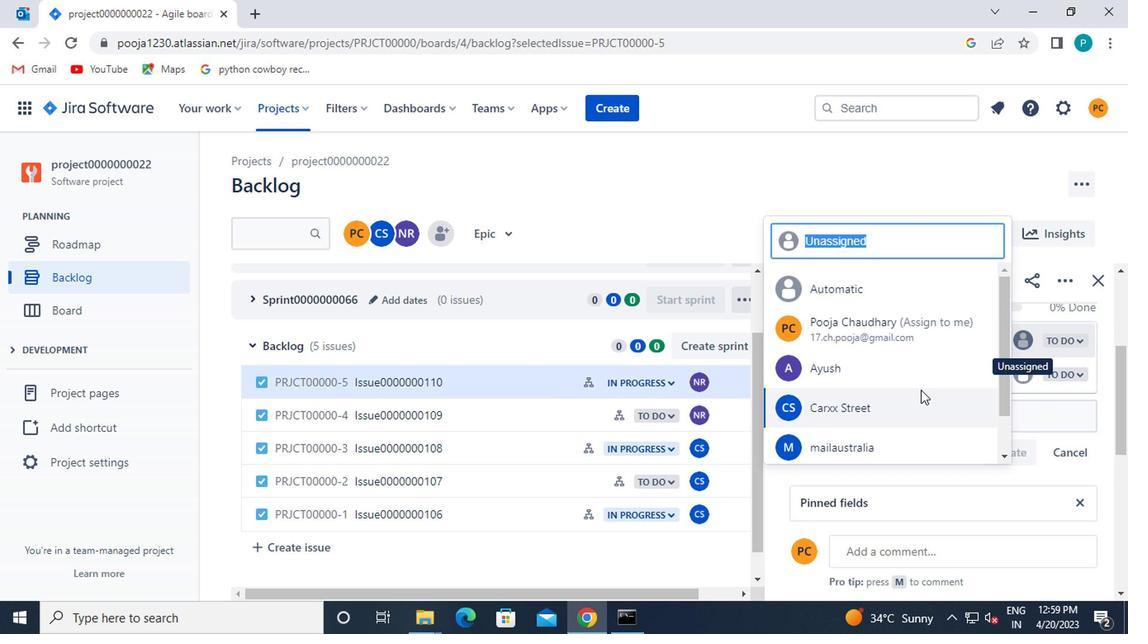 
Action: Mouse scrolled (910, 387) with delta (0, 0)
Screenshot: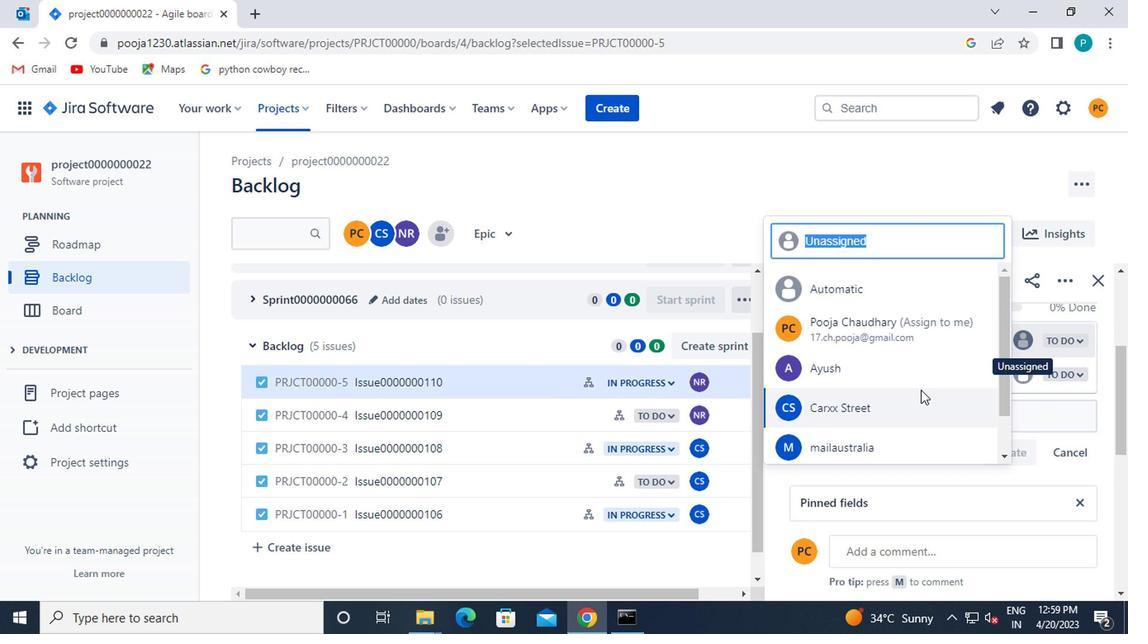 
Action: Mouse moved to (910, 390)
Screenshot: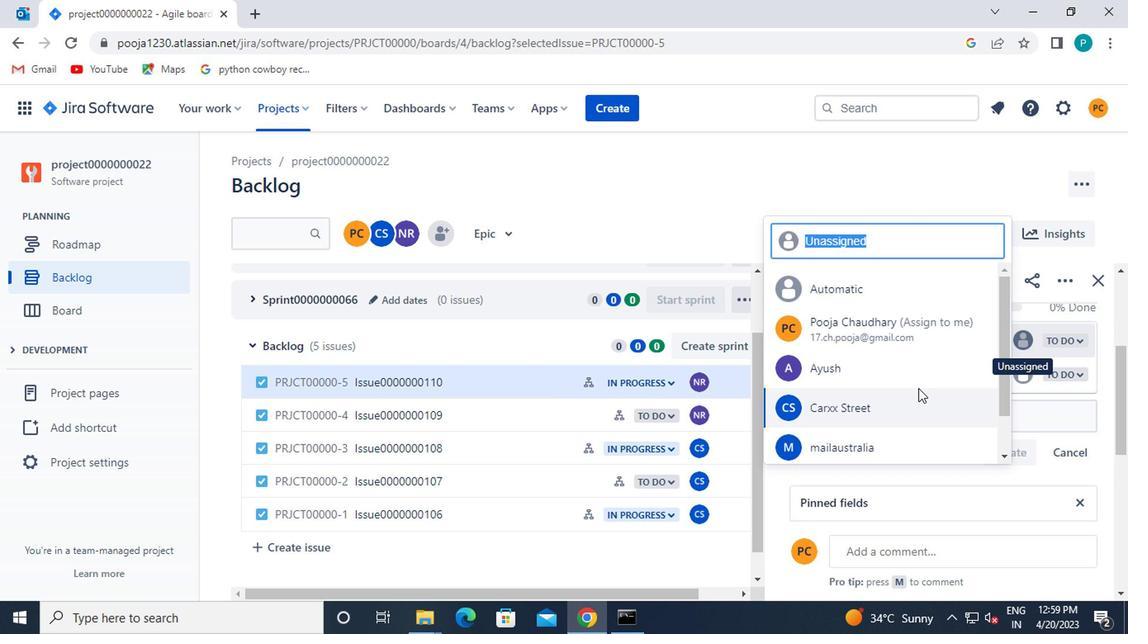 
Action: Mouse scrolled (910, 389) with delta (0, -1)
Screenshot: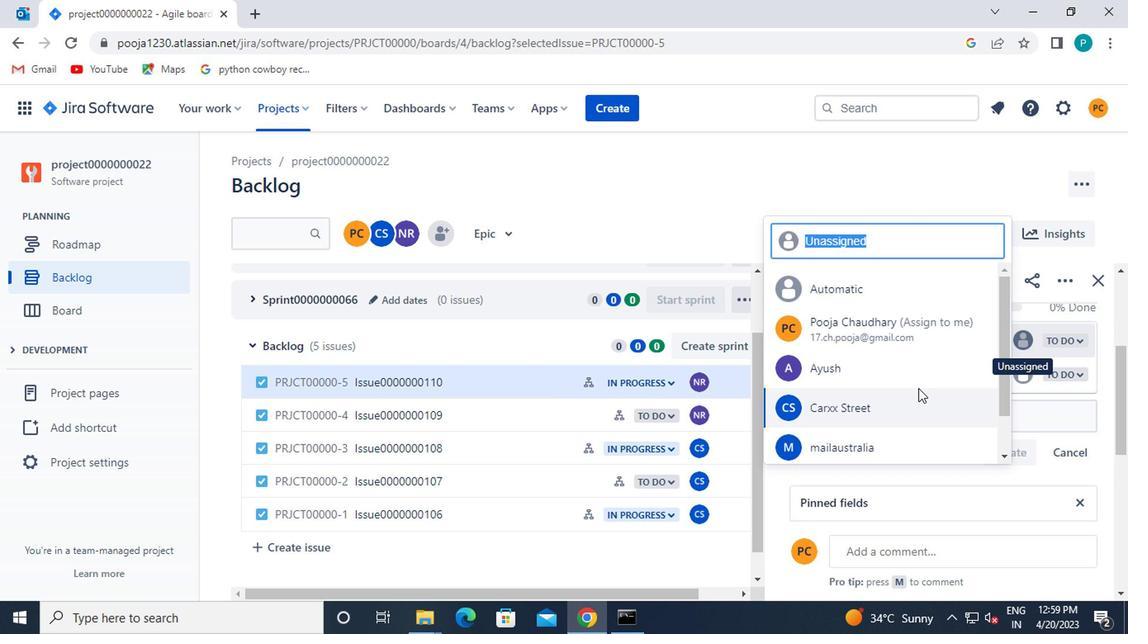 
Action: Mouse moved to (887, 431)
Screenshot: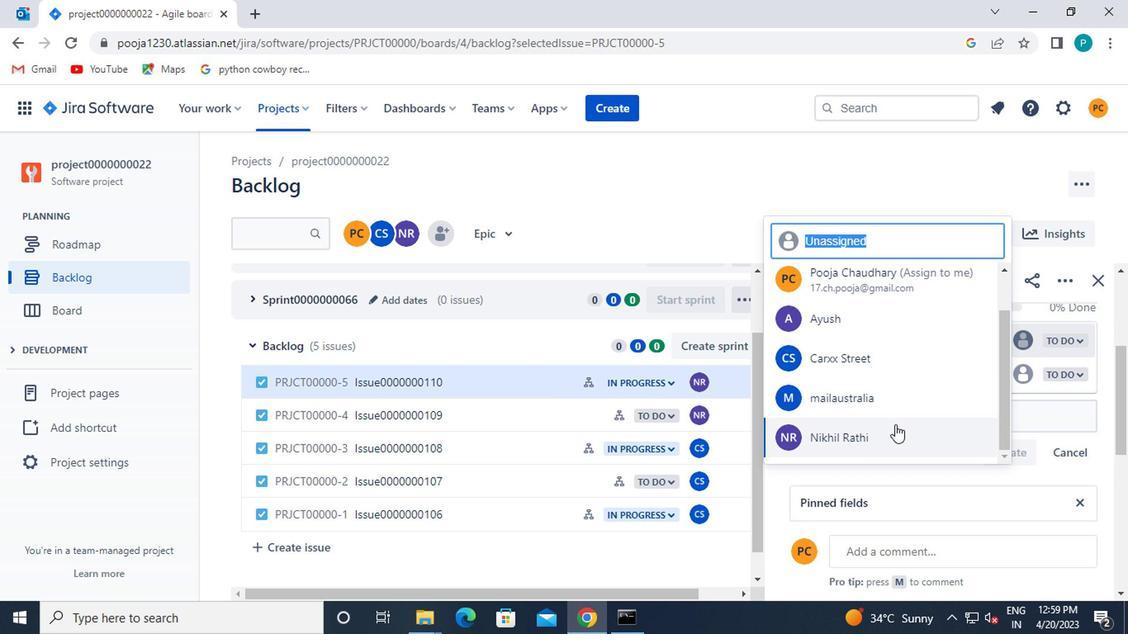 
Action: Mouse pressed left at (887, 431)
Screenshot: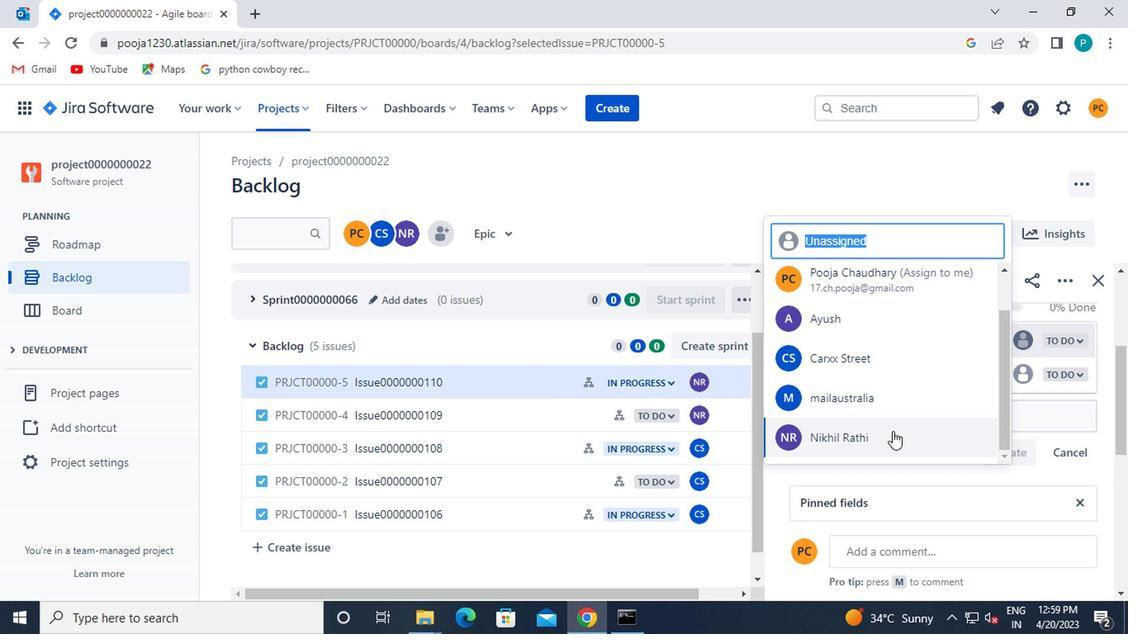
Action: Mouse moved to (1014, 374)
Screenshot: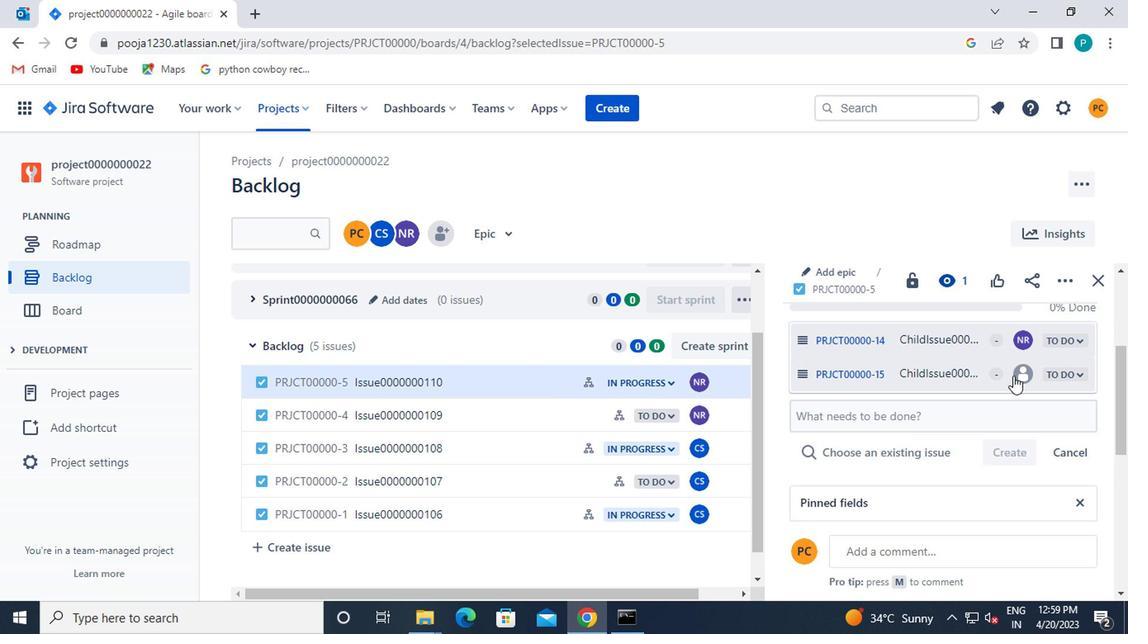 
Action: Mouse pressed left at (1014, 374)
Screenshot: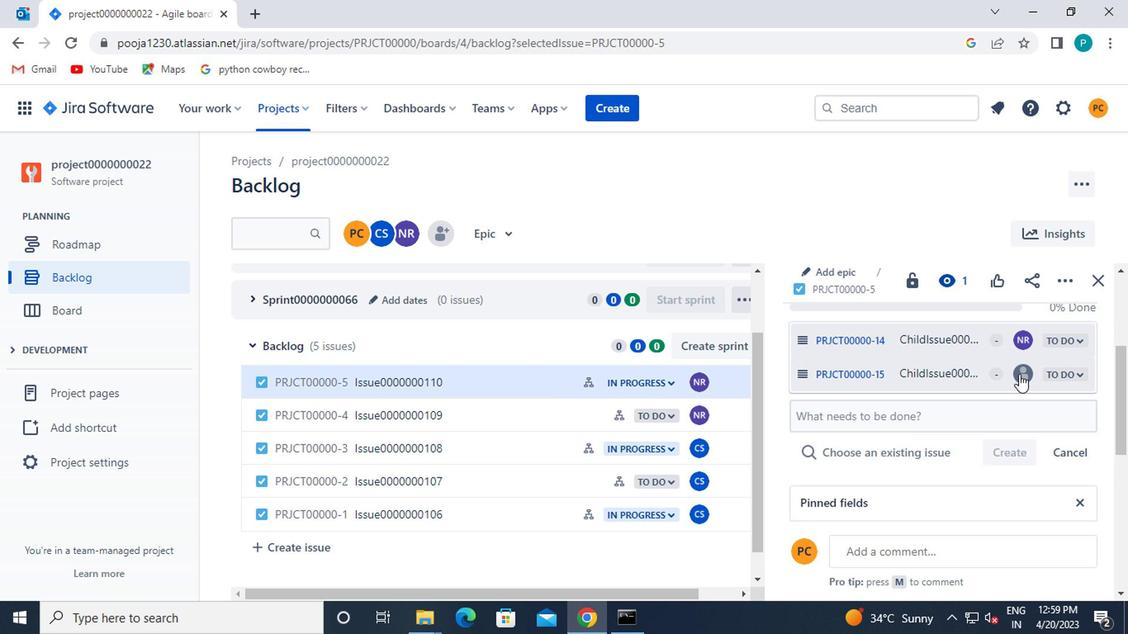 
Action: Mouse moved to (881, 403)
Screenshot: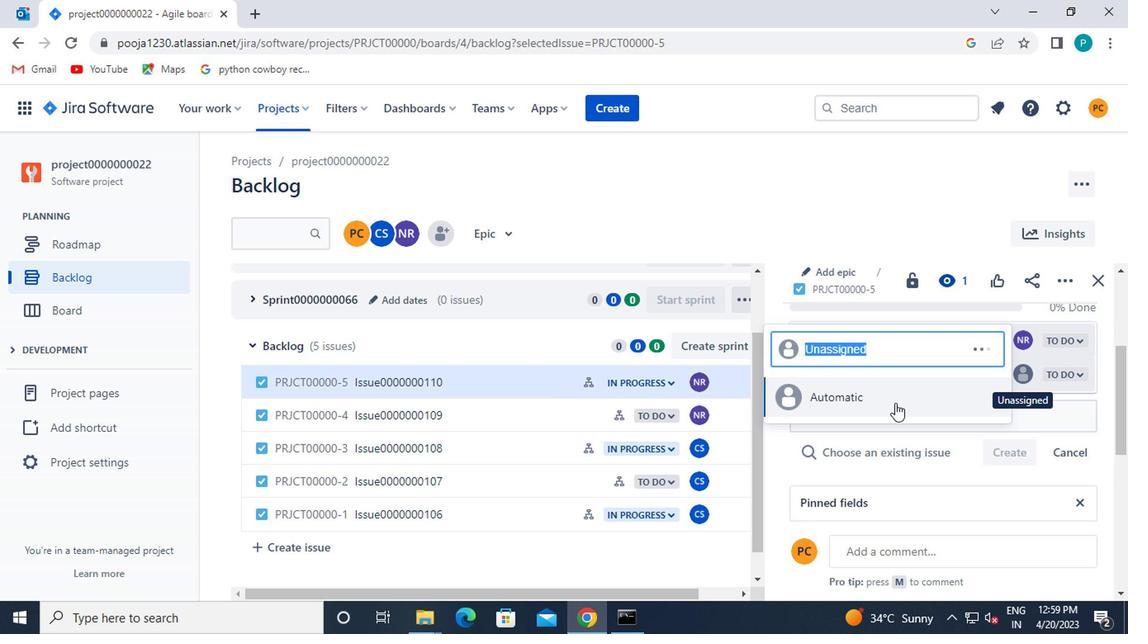 
Action: Mouse scrolled (881, 401) with delta (0, -1)
Screenshot: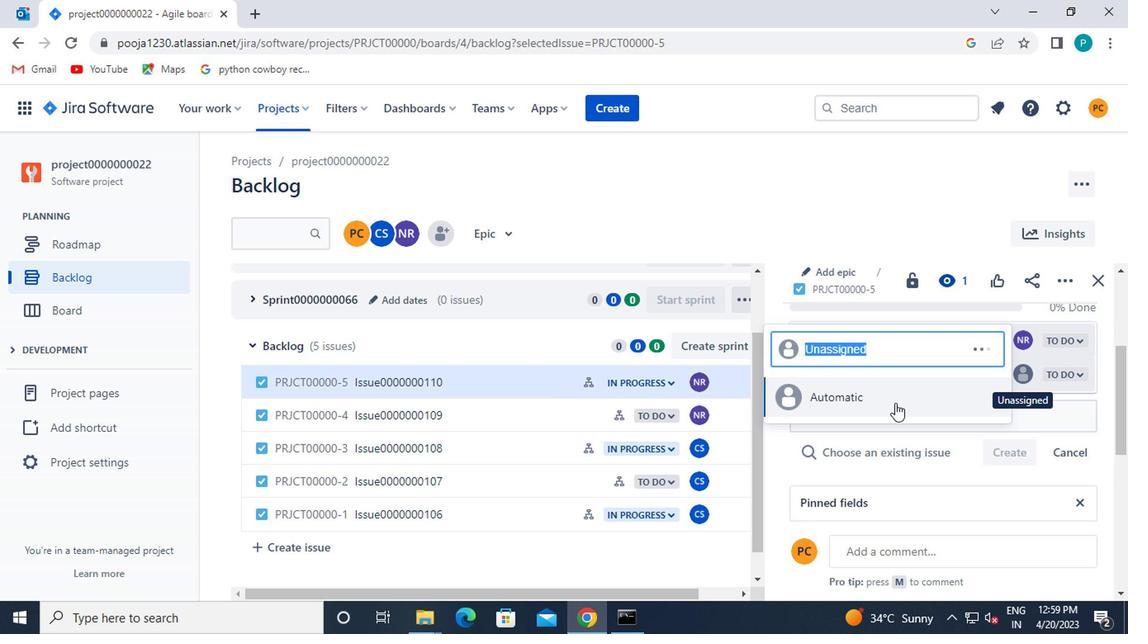 
Action: Mouse scrolled (881, 401) with delta (0, -1)
Screenshot: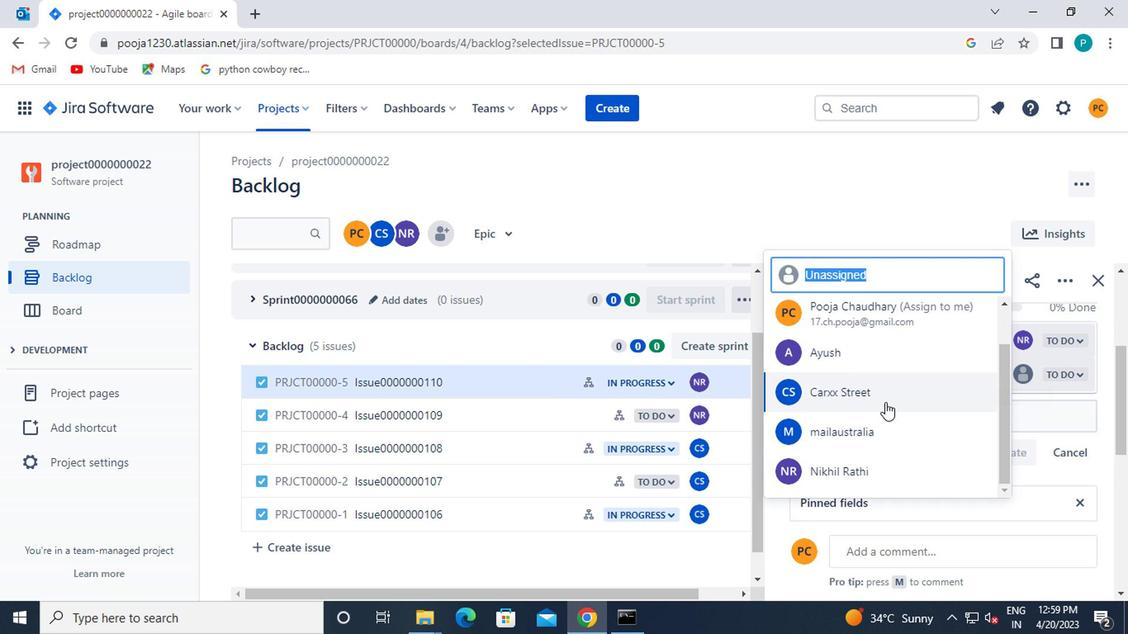 
Action: Mouse scrolled (881, 401) with delta (0, -1)
Screenshot: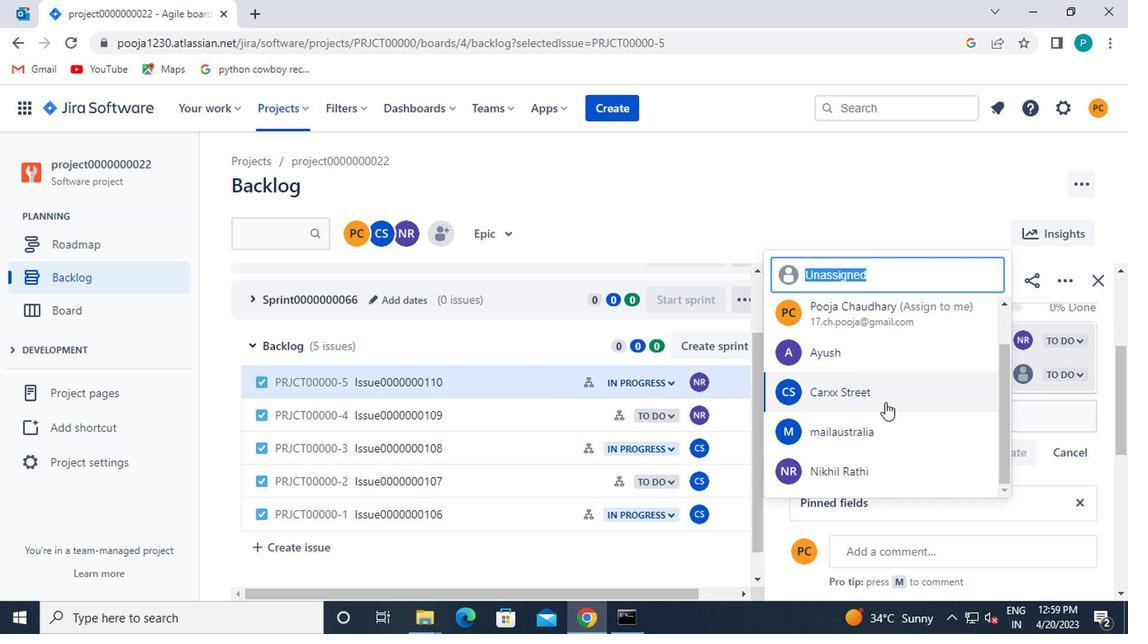 
Action: Mouse moved to (863, 468)
Screenshot: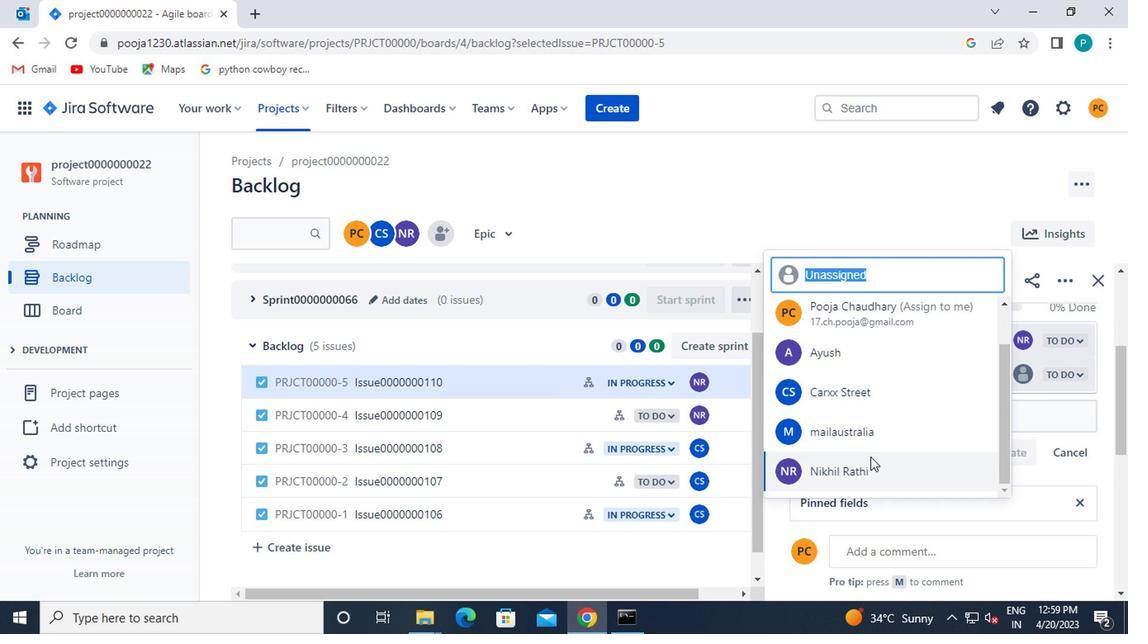 
Action: Mouse pressed left at (863, 468)
Screenshot: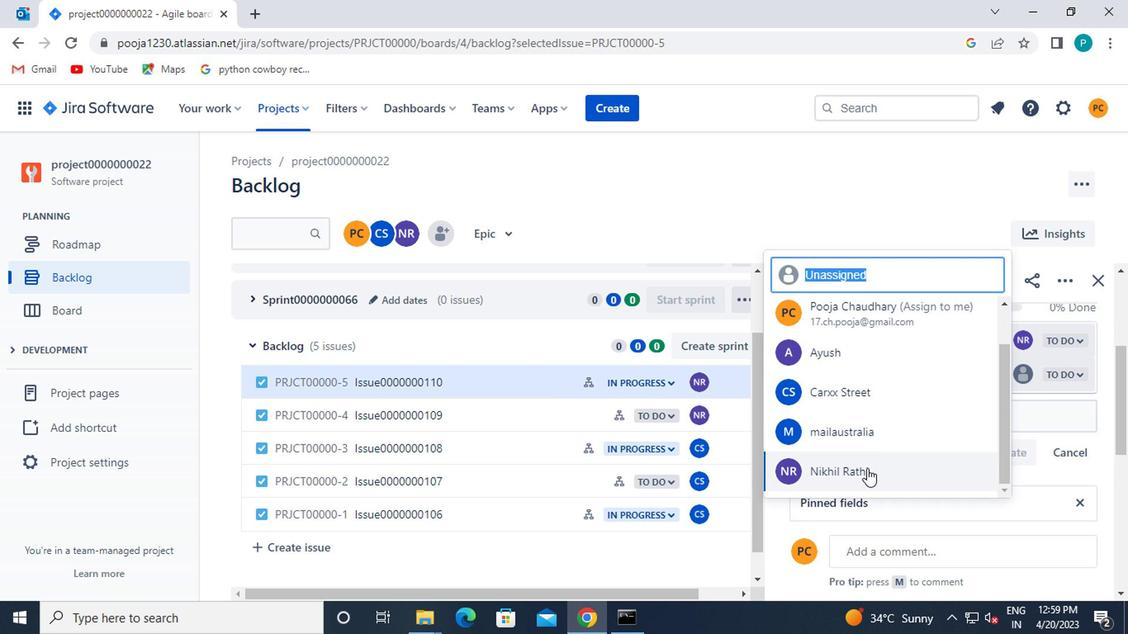 
